 Task: Find a place to stay in Huadian, Jilin, China, from 8th to 15th August for 9 guests, with a price range of ₹10,000 to ₹14,000, 5 bedrooms, 8+ beds, 5 bathrooms, and amenities including Wifi, Free parking, TV, Gym, and Breakfast. Enable self check-in.
Action: Mouse moved to (600, 90)
Screenshot: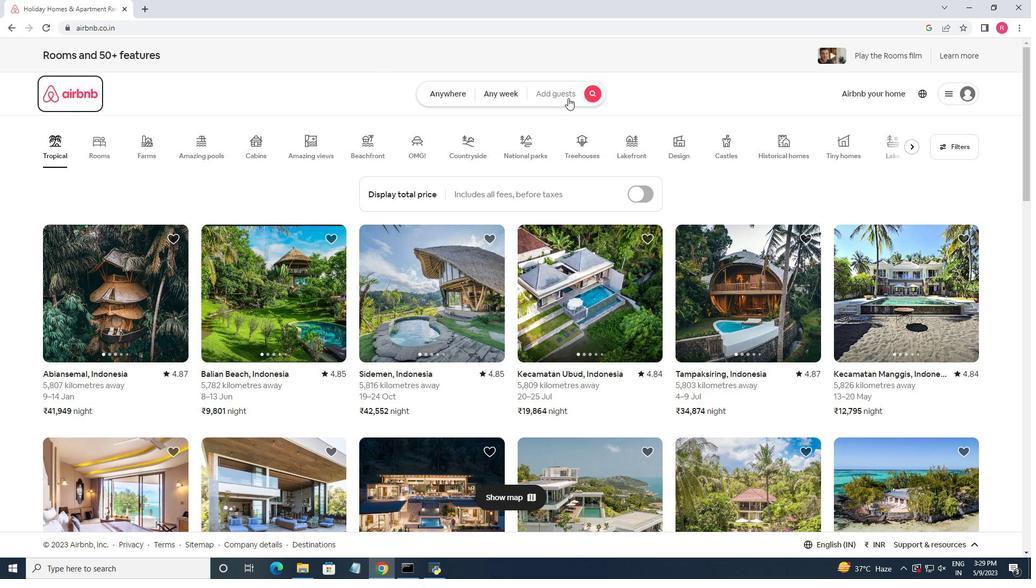 
Action: Mouse pressed left at (600, 90)
Screenshot: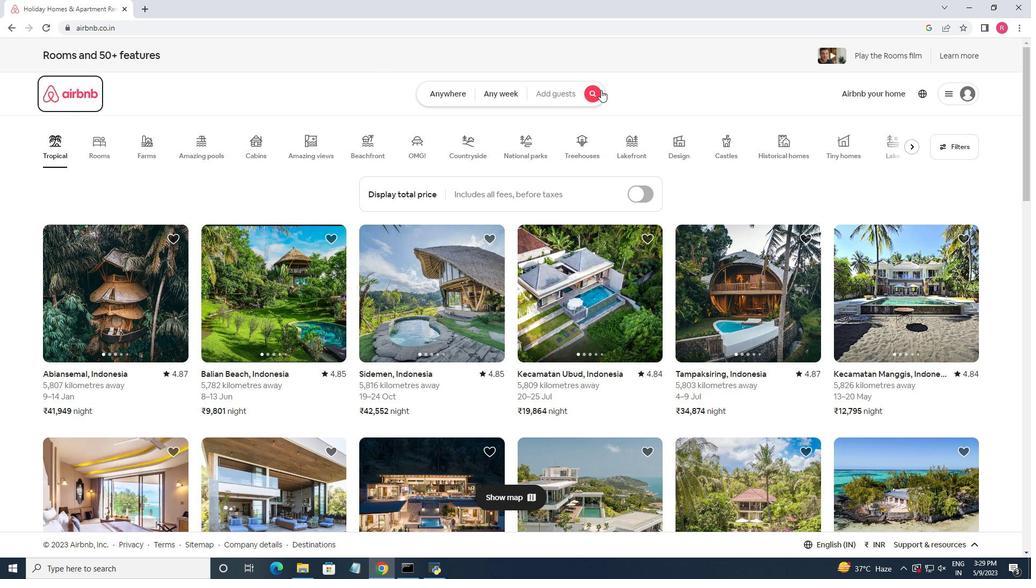 
Action: Mouse moved to (347, 134)
Screenshot: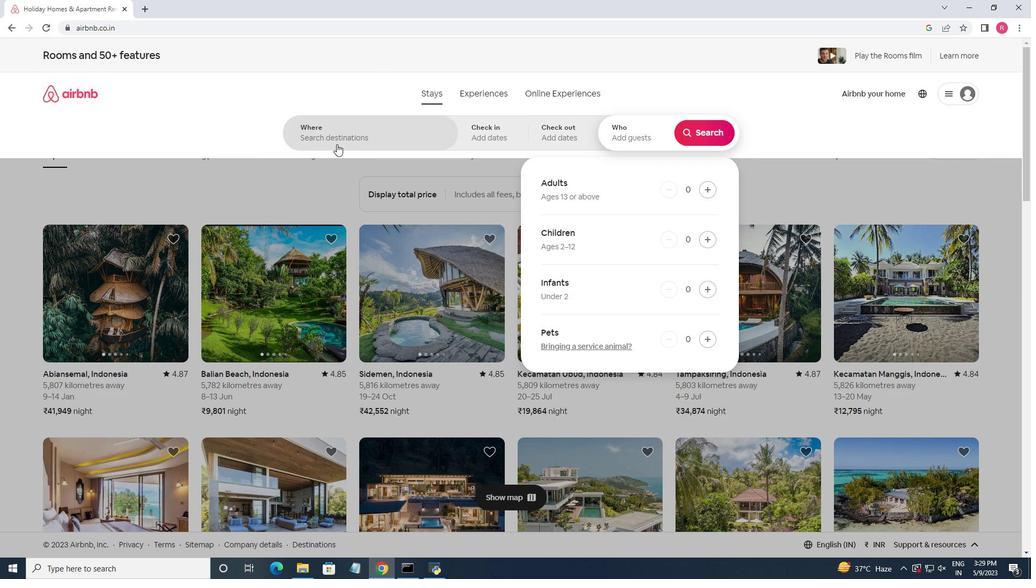 
Action: Mouse pressed left at (347, 134)
Screenshot: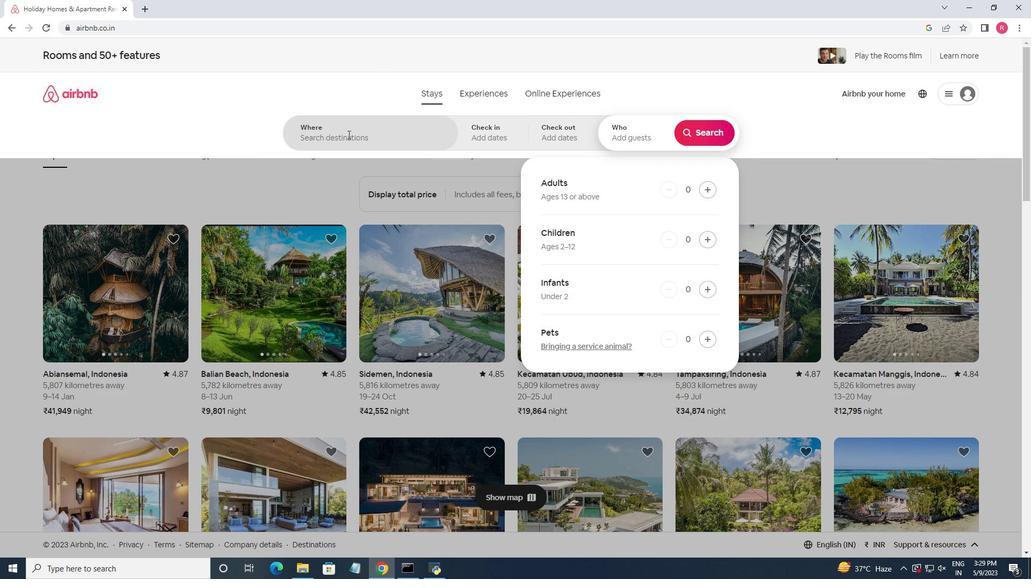 
Action: Key pressed <Key.shift>Huadian,<Key.space><Key.shift>China
Screenshot: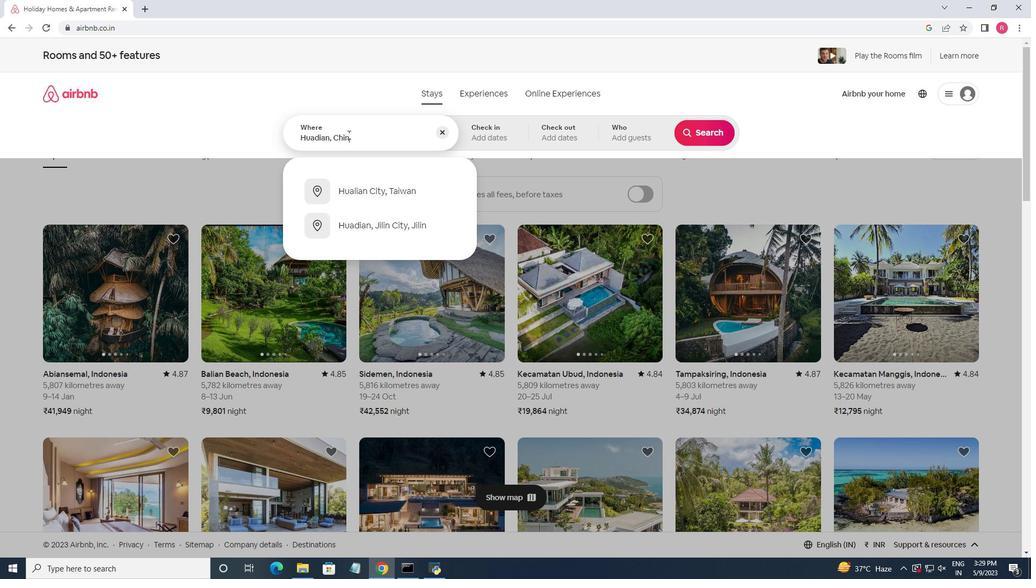 
Action: Mouse moved to (386, 192)
Screenshot: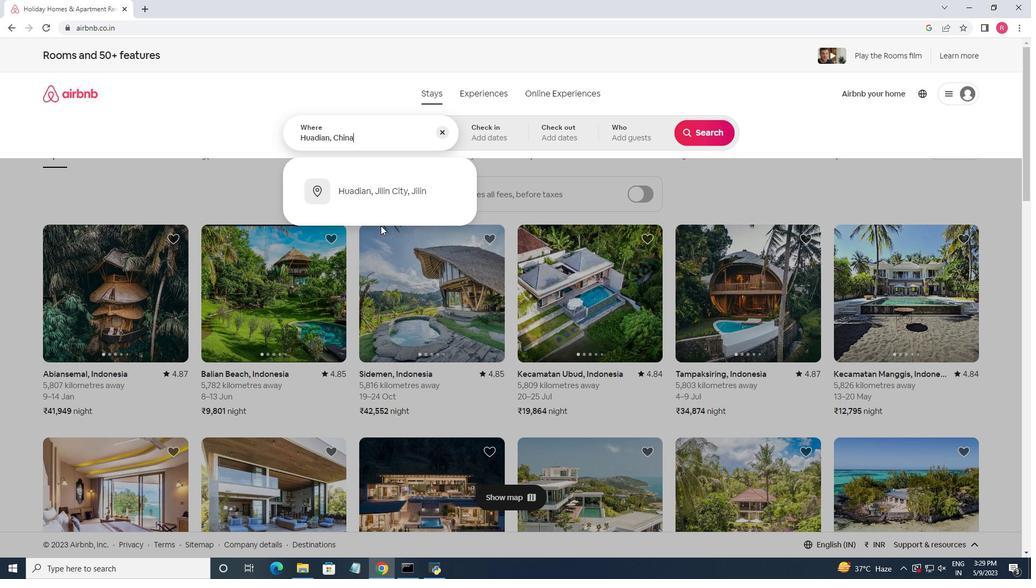 
Action: Key pressed <Key.enter>
Screenshot: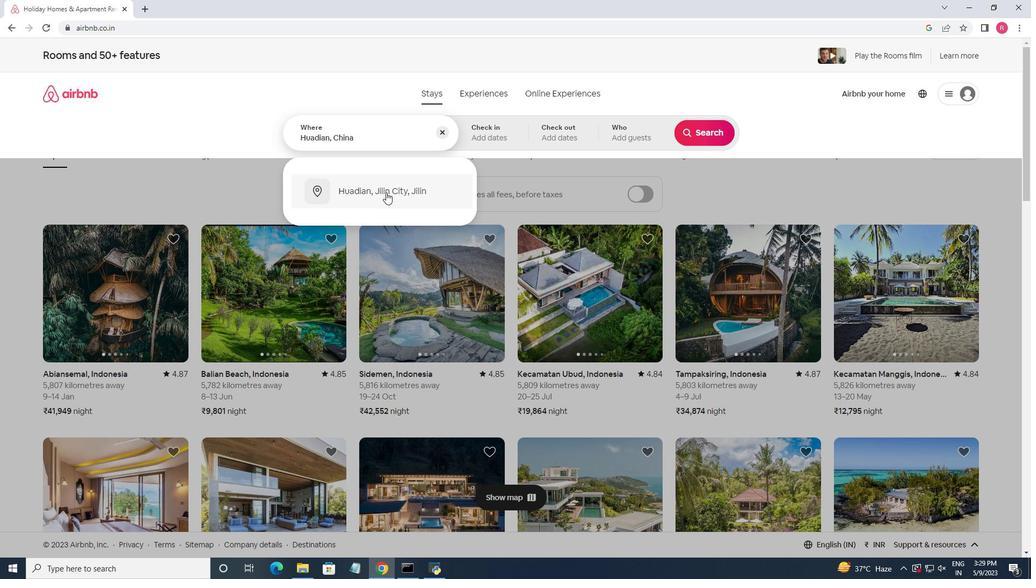 
Action: Mouse moved to (688, 219)
Screenshot: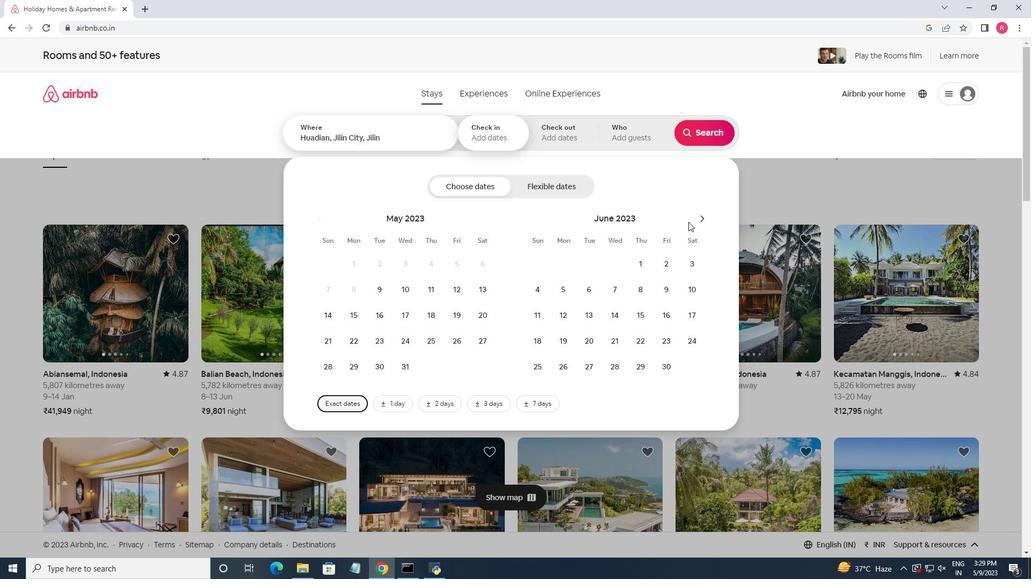 
Action: Mouse pressed left at (688, 219)
Screenshot: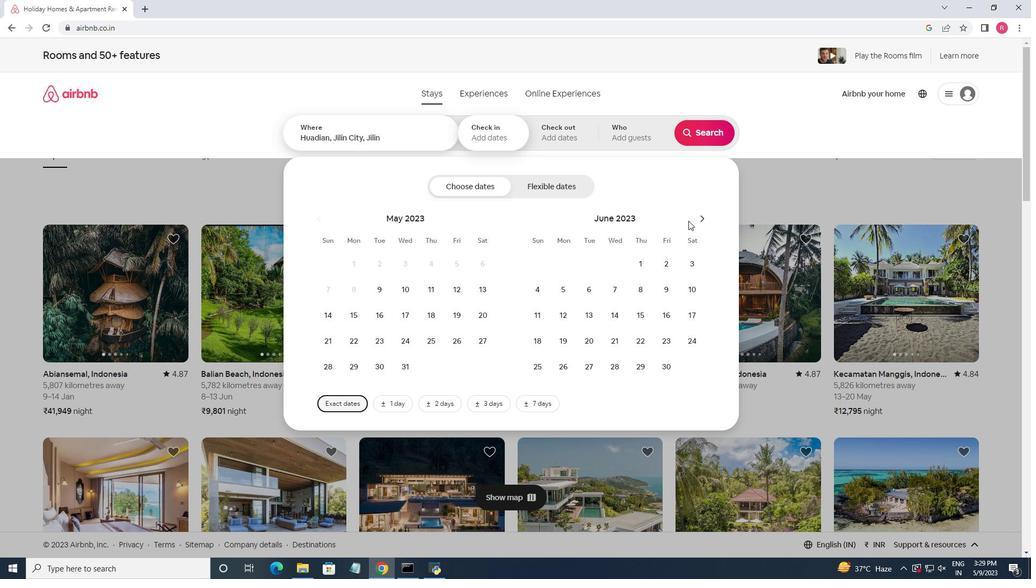 
Action: Mouse moved to (698, 218)
Screenshot: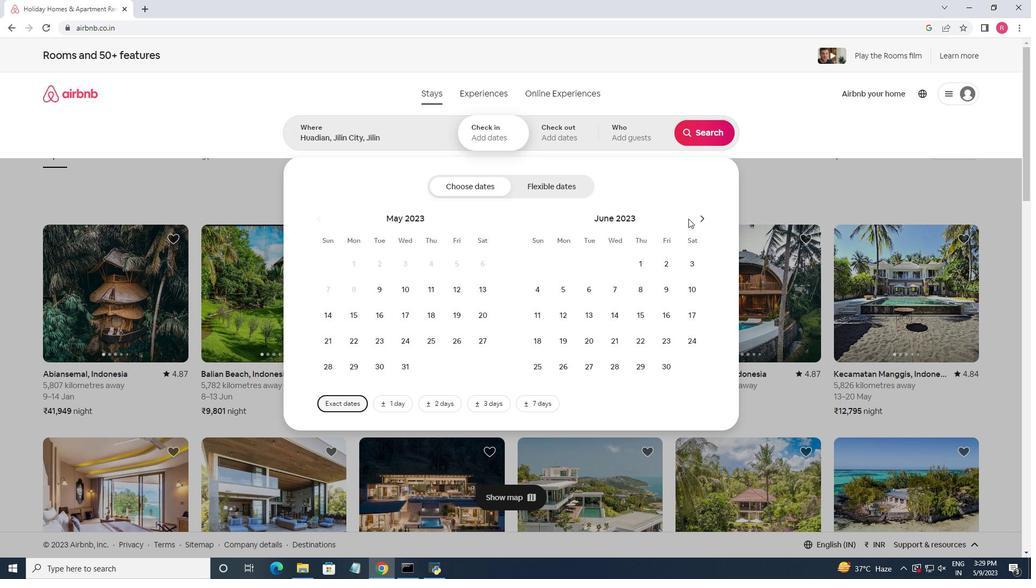 
Action: Mouse pressed left at (698, 218)
Screenshot: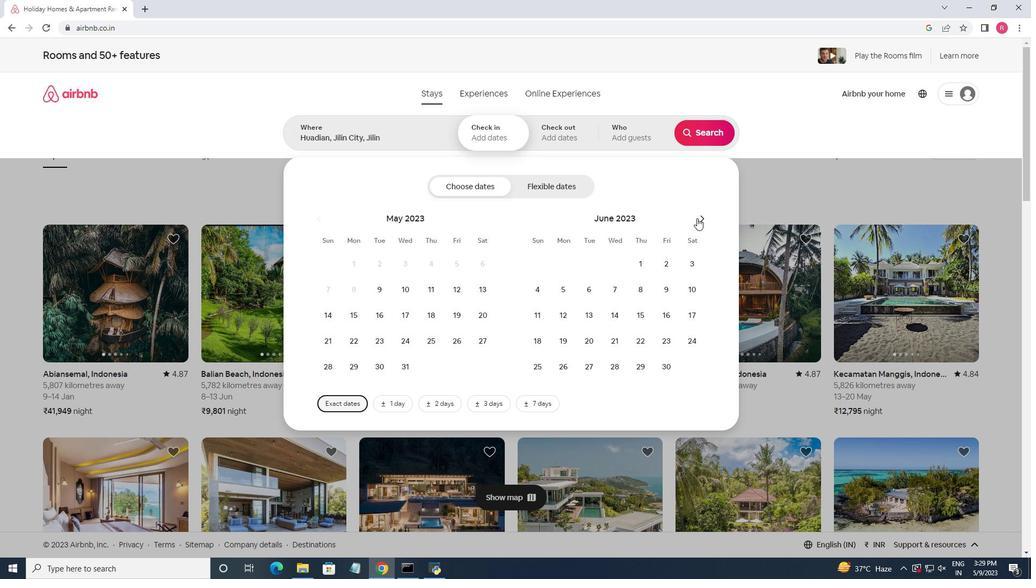 
Action: Mouse pressed left at (698, 218)
Screenshot: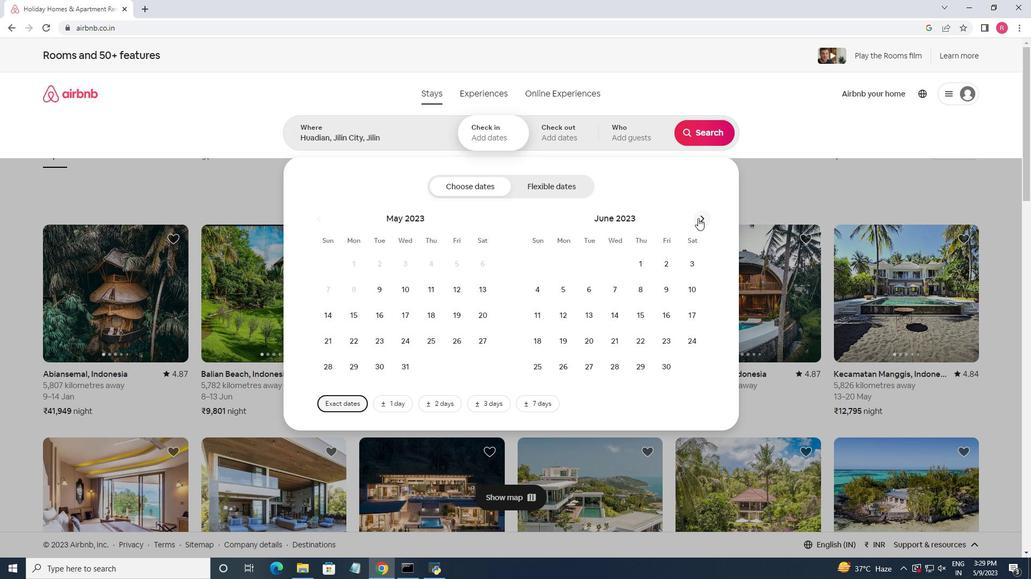 
Action: Mouse pressed left at (698, 218)
Screenshot: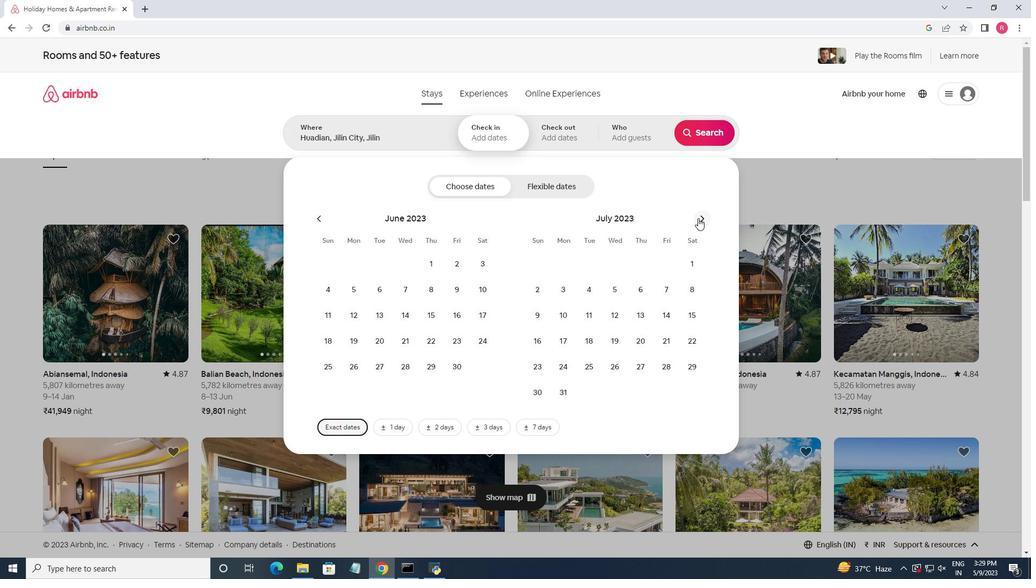 
Action: Mouse moved to (595, 292)
Screenshot: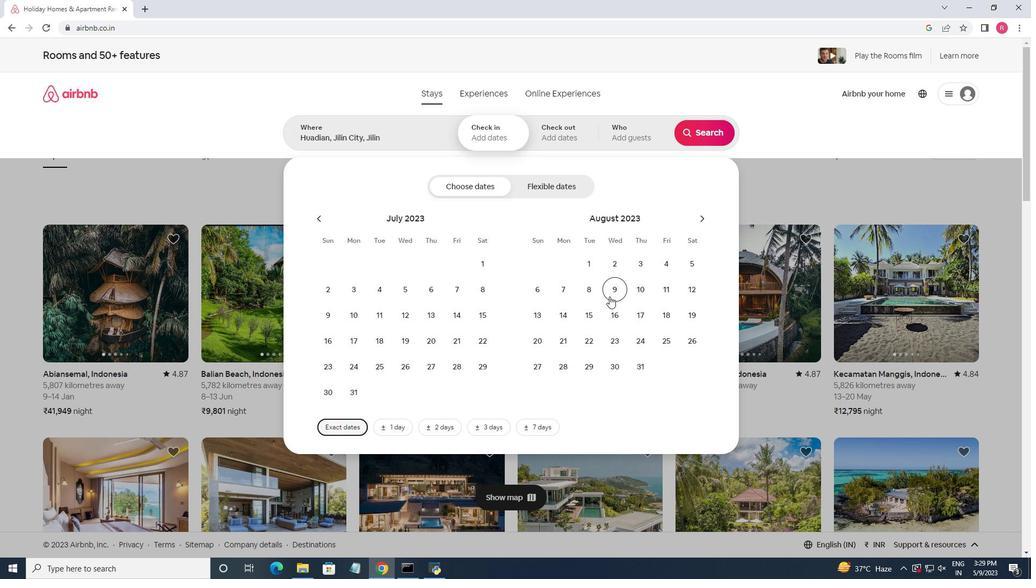 
Action: Mouse pressed left at (595, 292)
Screenshot: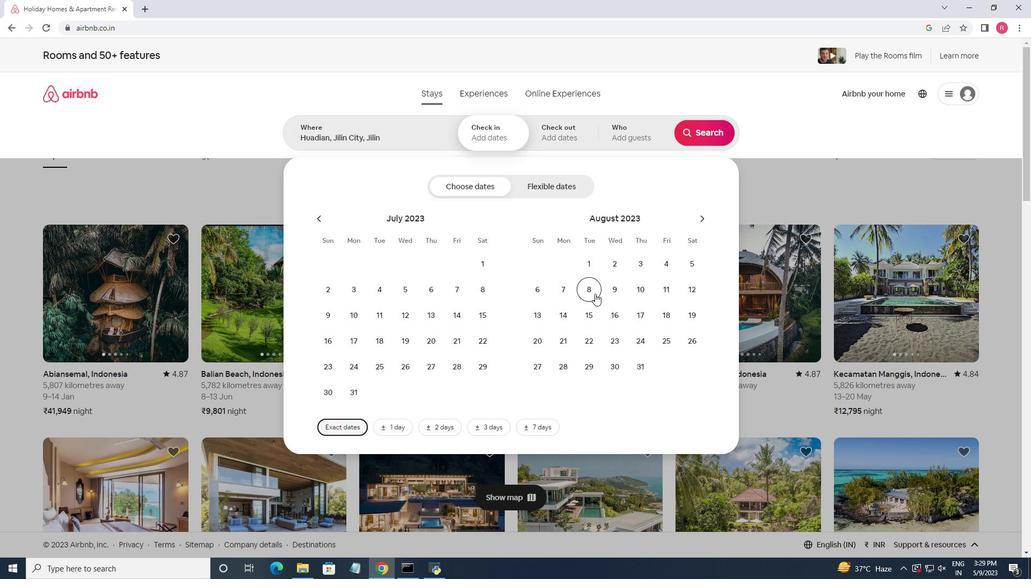 
Action: Mouse moved to (586, 311)
Screenshot: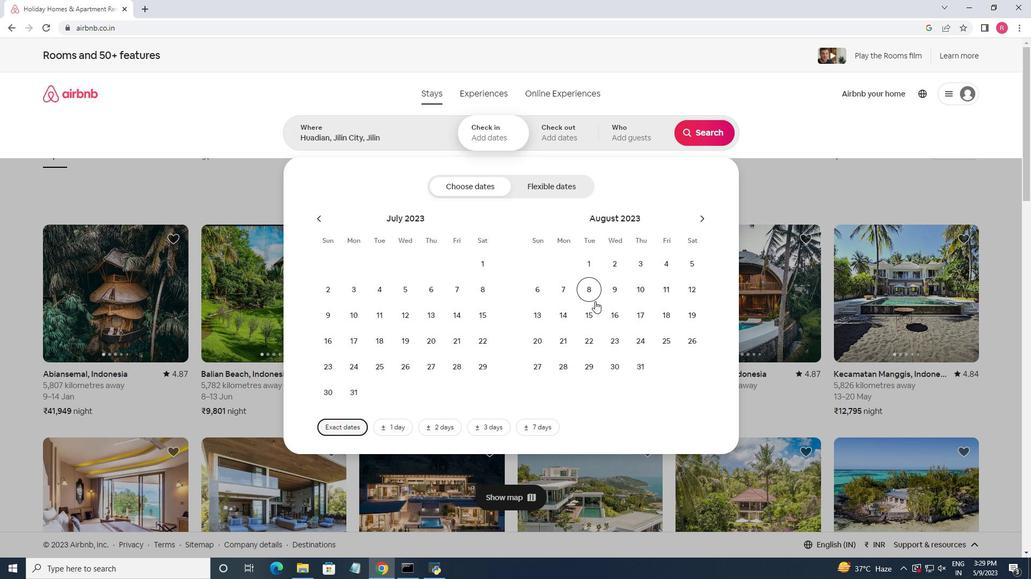 
Action: Mouse pressed left at (586, 311)
Screenshot: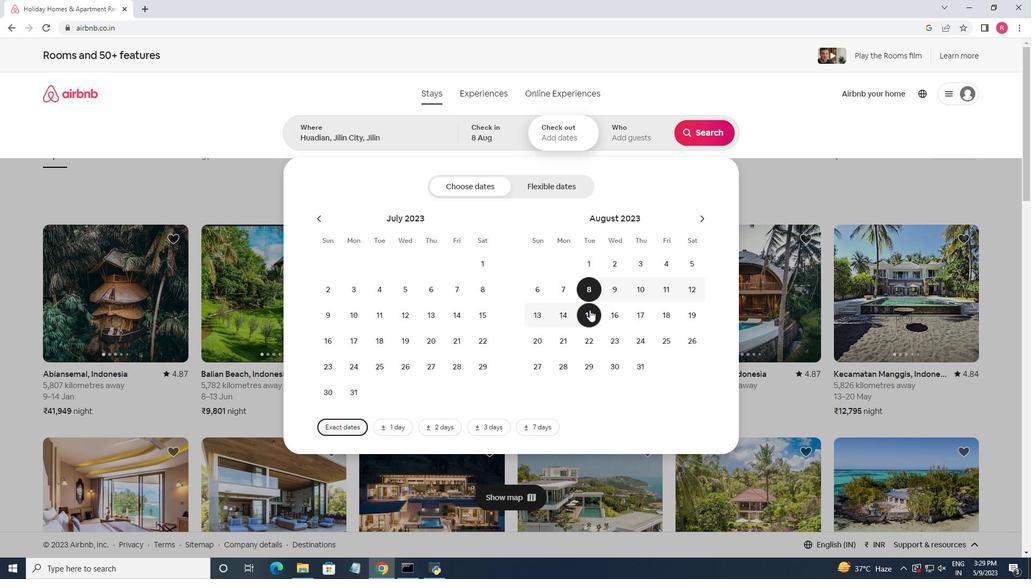 
Action: Mouse moved to (653, 139)
Screenshot: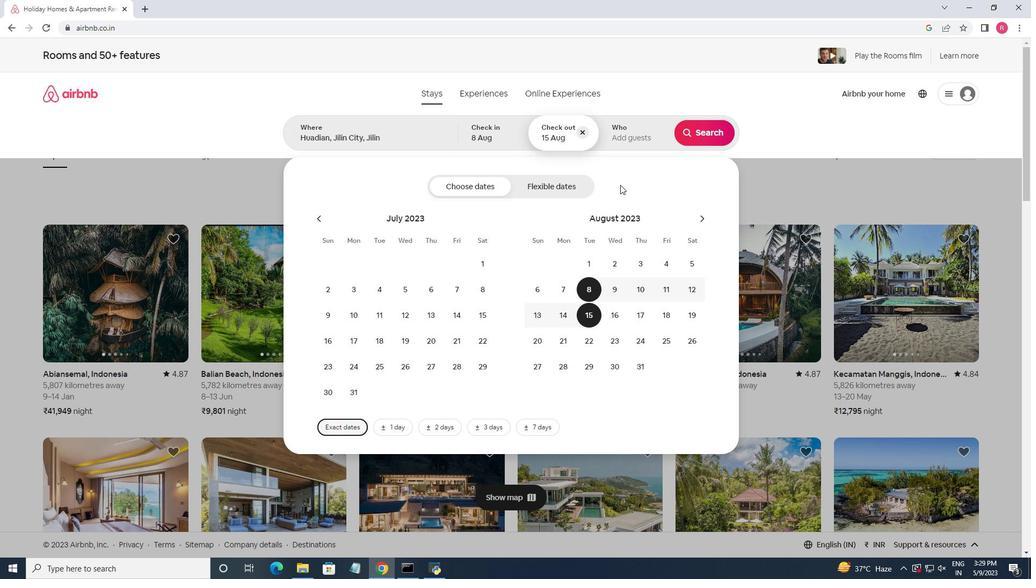 
Action: Mouse pressed left at (653, 139)
Screenshot: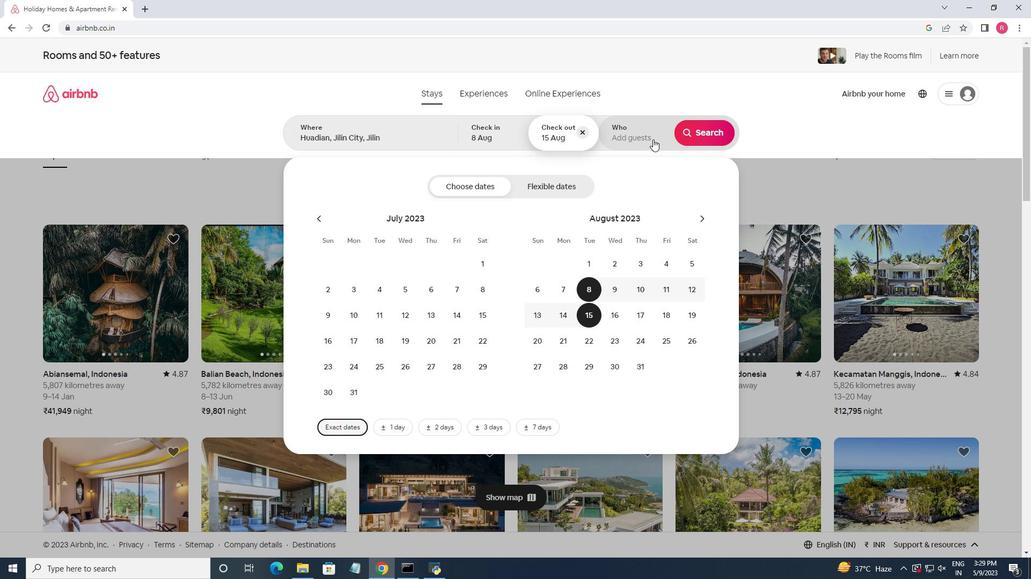 
Action: Mouse moved to (708, 187)
Screenshot: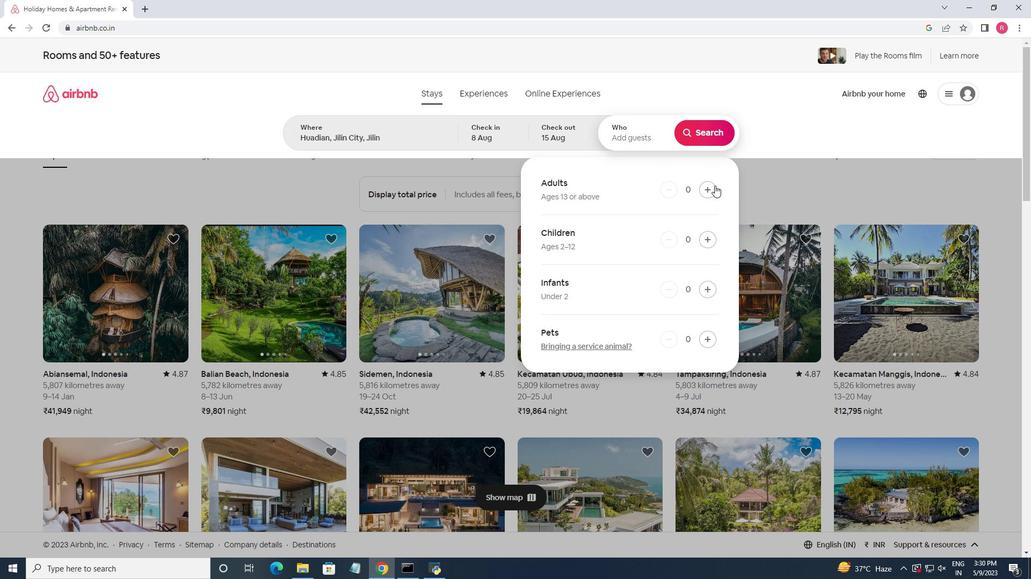 
Action: Mouse pressed left at (708, 187)
Screenshot: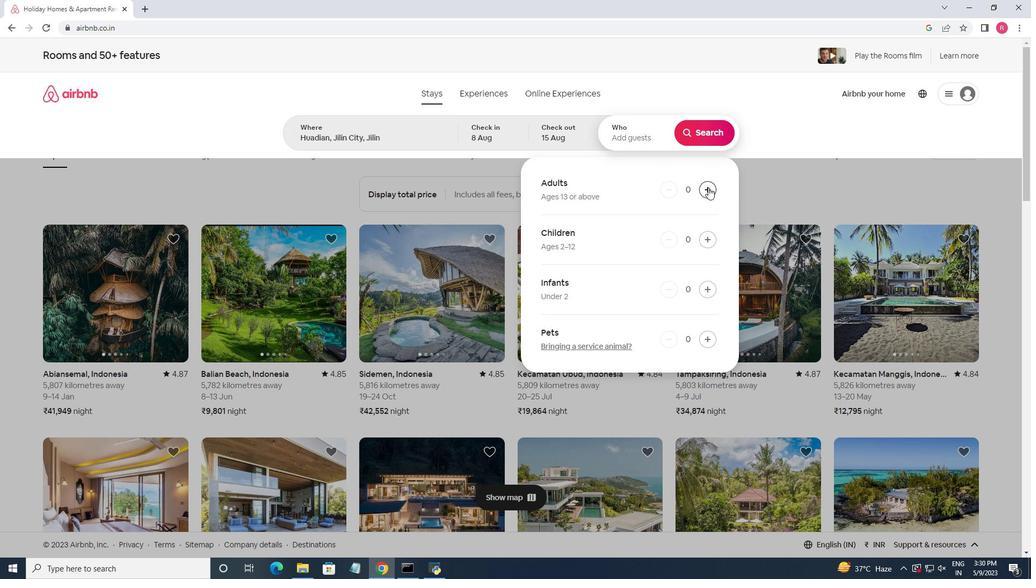 
Action: Mouse pressed left at (708, 187)
Screenshot: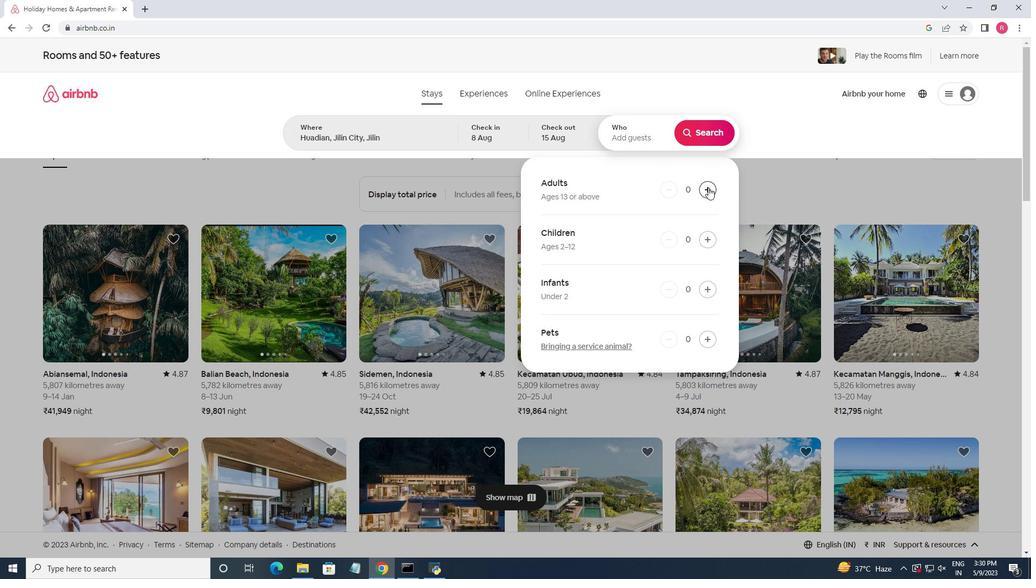 
Action: Mouse pressed left at (708, 187)
Screenshot: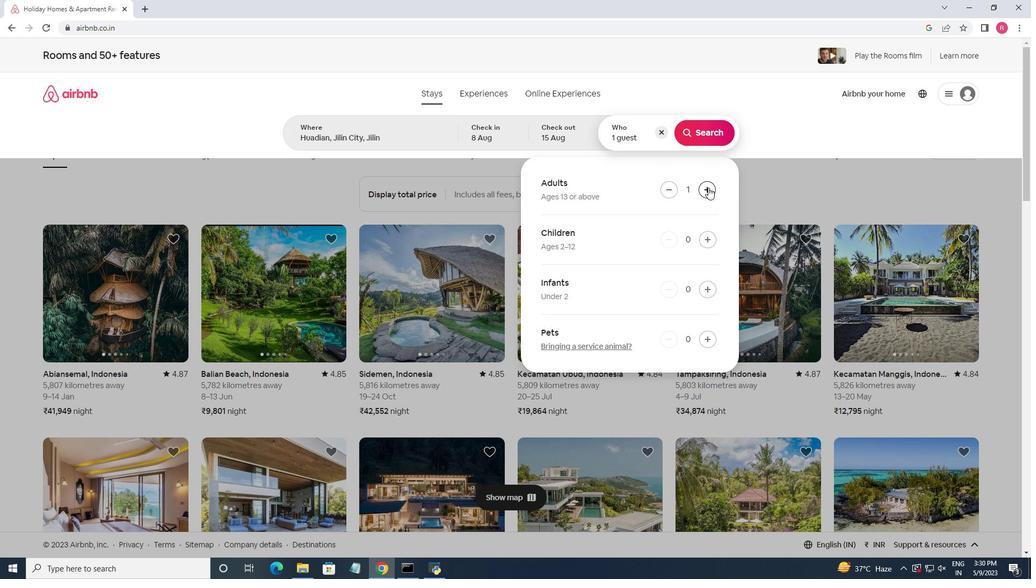 
Action: Mouse pressed left at (708, 187)
Screenshot: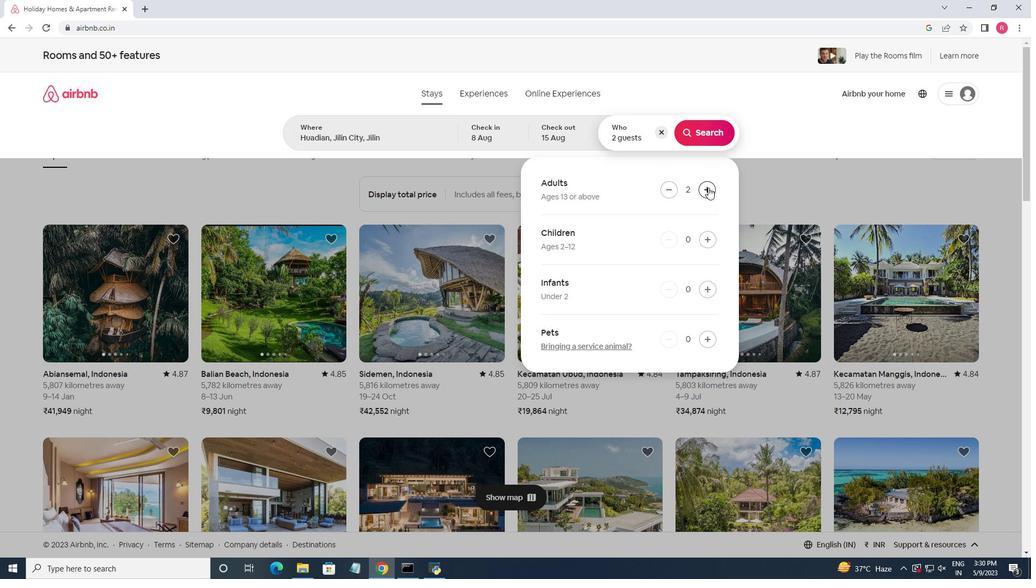 
Action: Mouse pressed left at (708, 187)
Screenshot: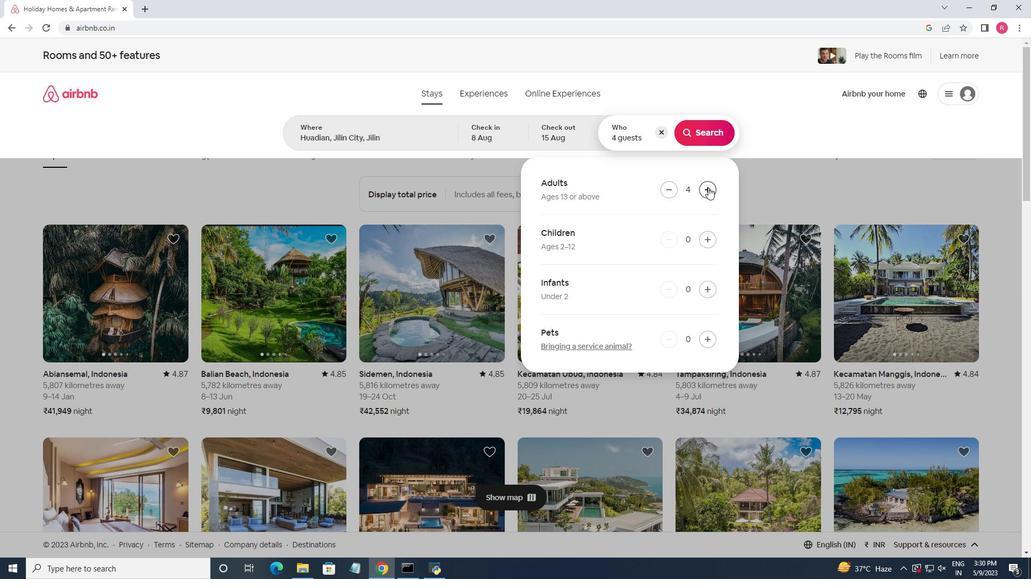 
Action: Mouse pressed left at (708, 187)
Screenshot: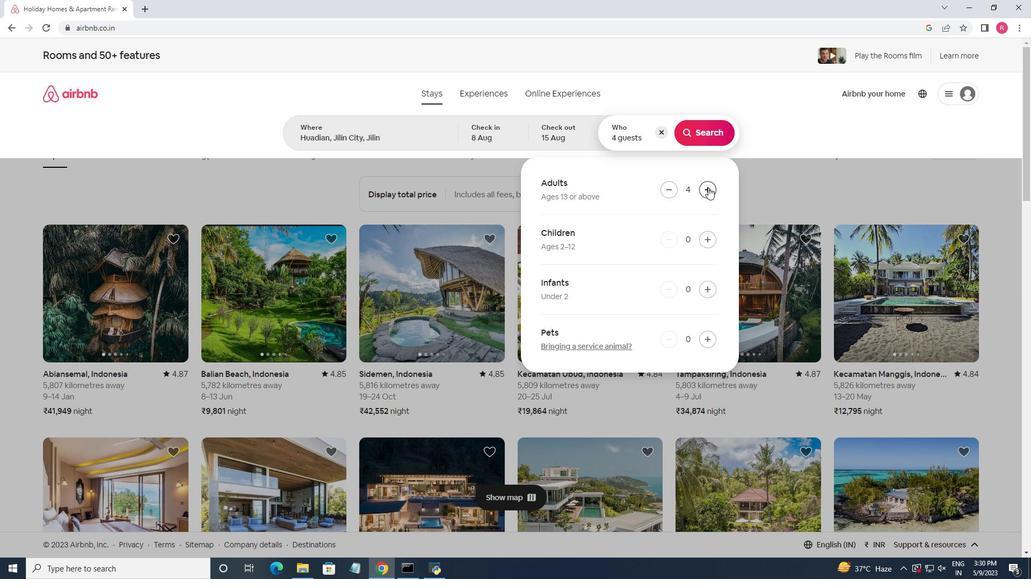 
Action: Mouse pressed left at (708, 187)
Screenshot: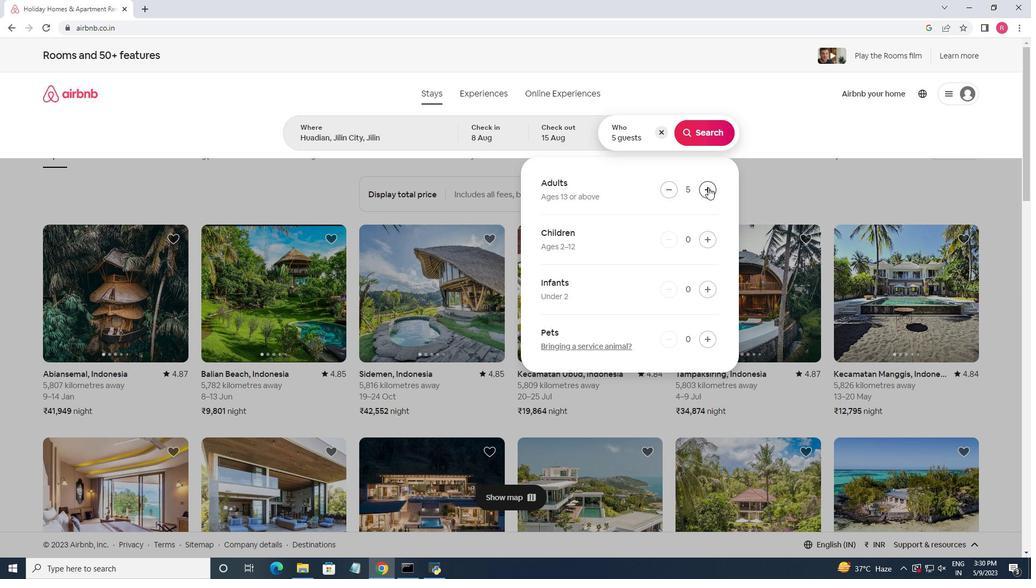
Action: Mouse pressed left at (708, 187)
Screenshot: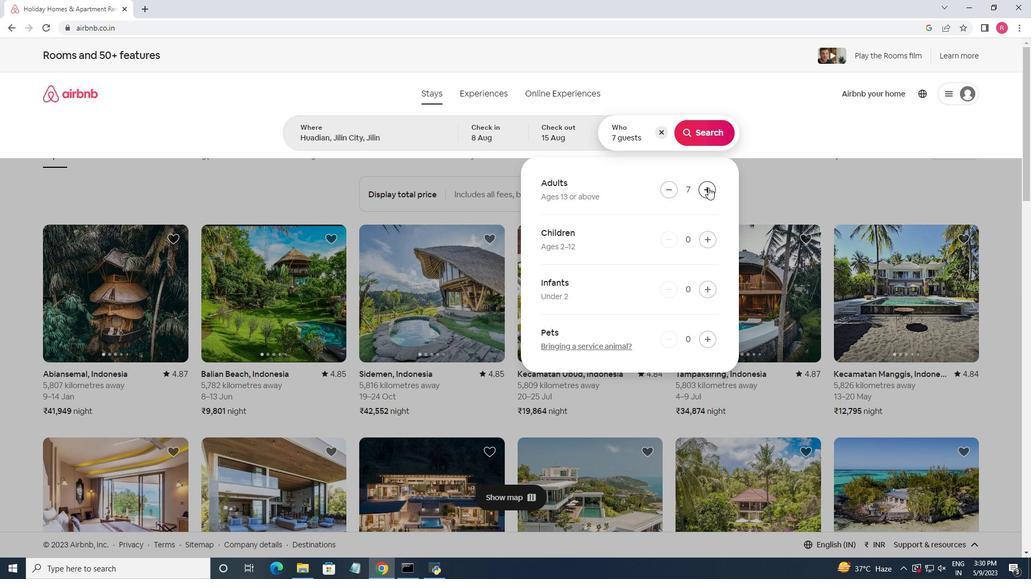 
Action: Mouse pressed left at (708, 187)
Screenshot: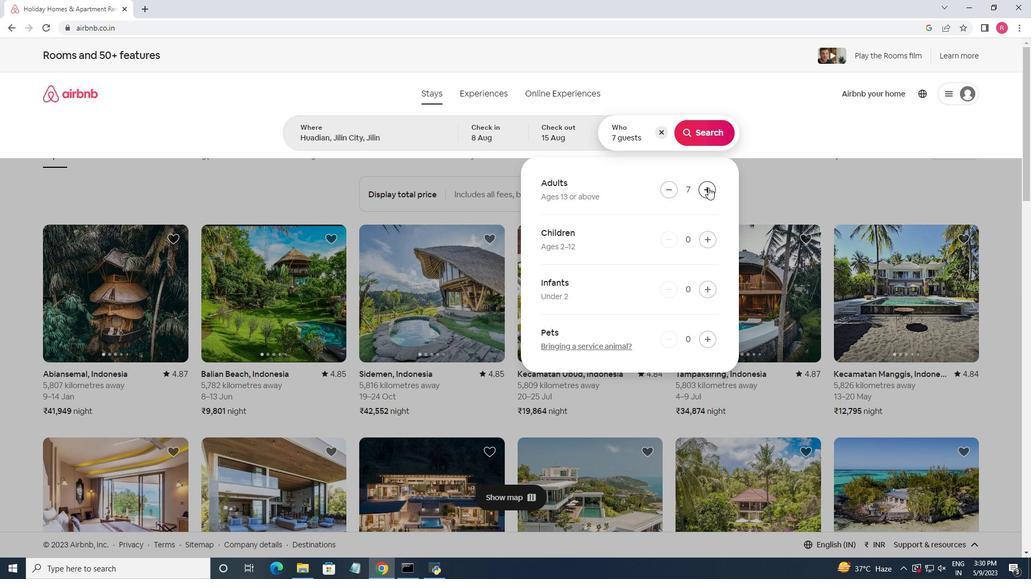 
Action: Mouse moved to (701, 136)
Screenshot: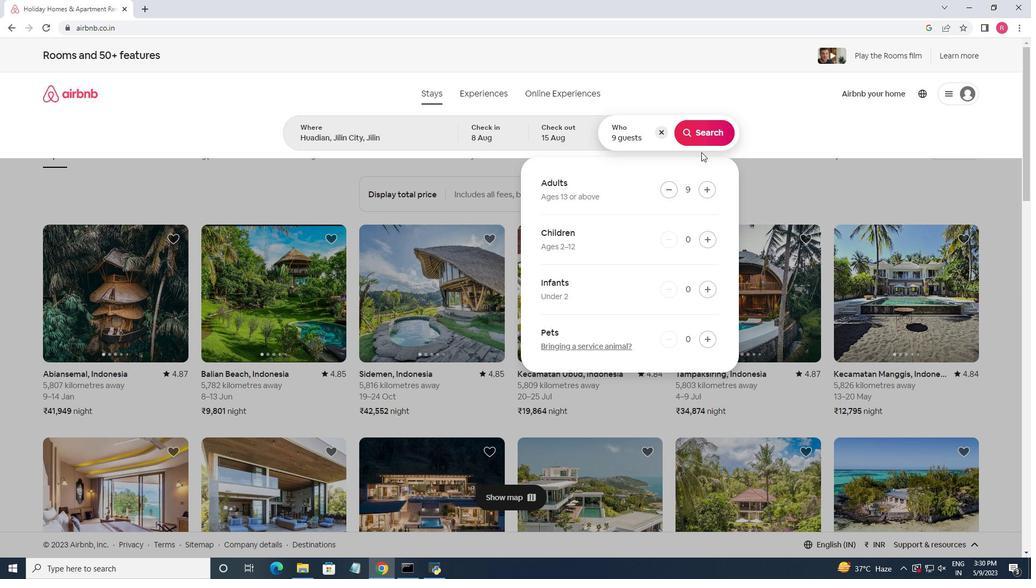 
Action: Mouse pressed left at (701, 136)
Screenshot: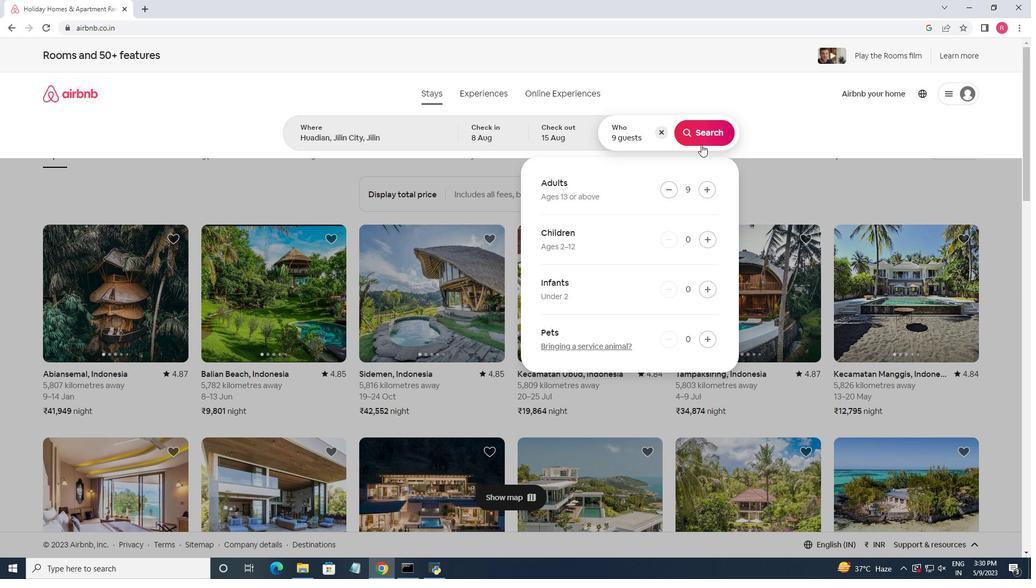 
Action: Mouse moved to (971, 102)
Screenshot: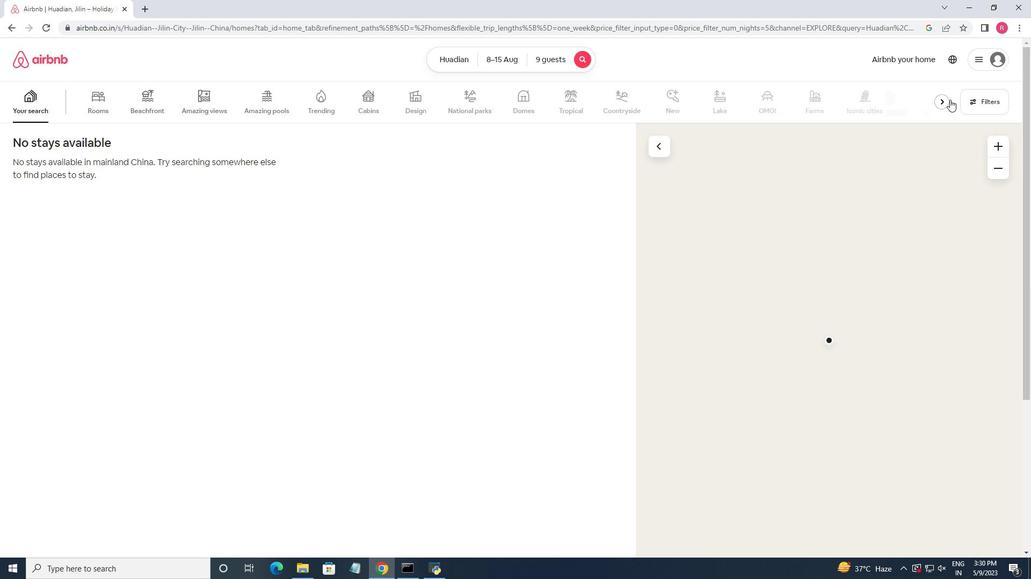 
Action: Mouse pressed left at (971, 102)
Screenshot: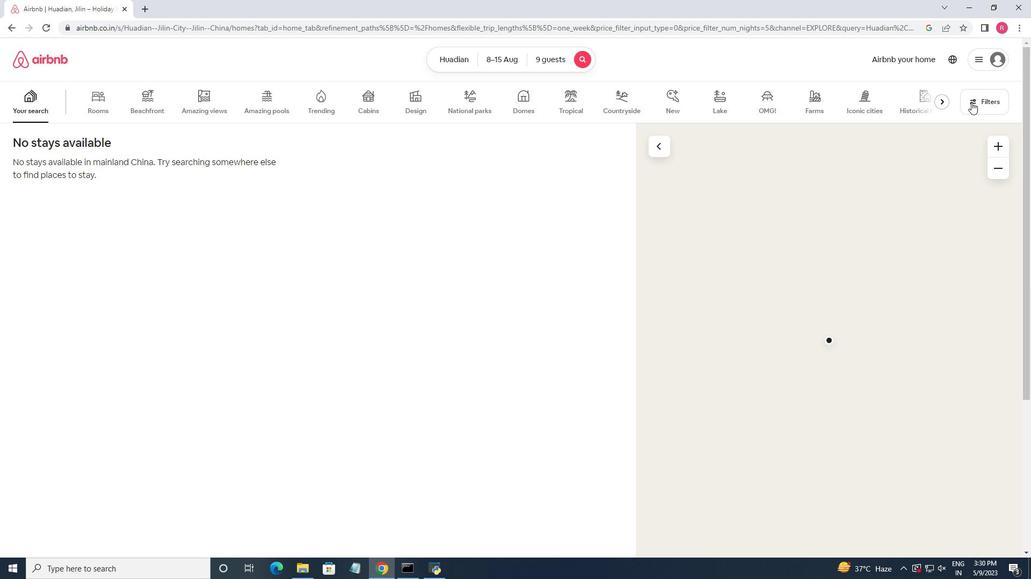 
Action: Mouse moved to (443, 351)
Screenshot: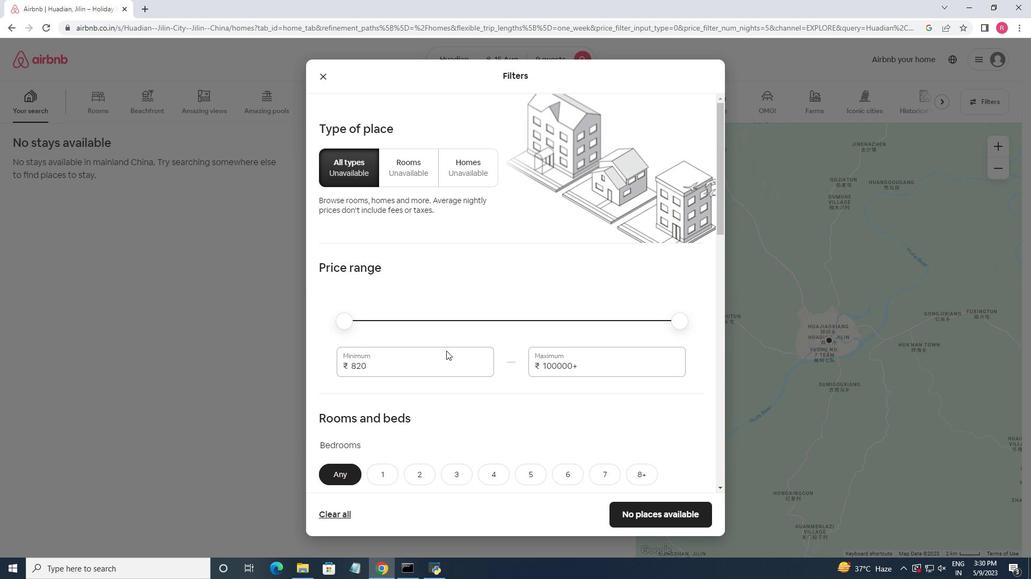 
Action: Mouse pressed left at (443, 351)
Screenshot: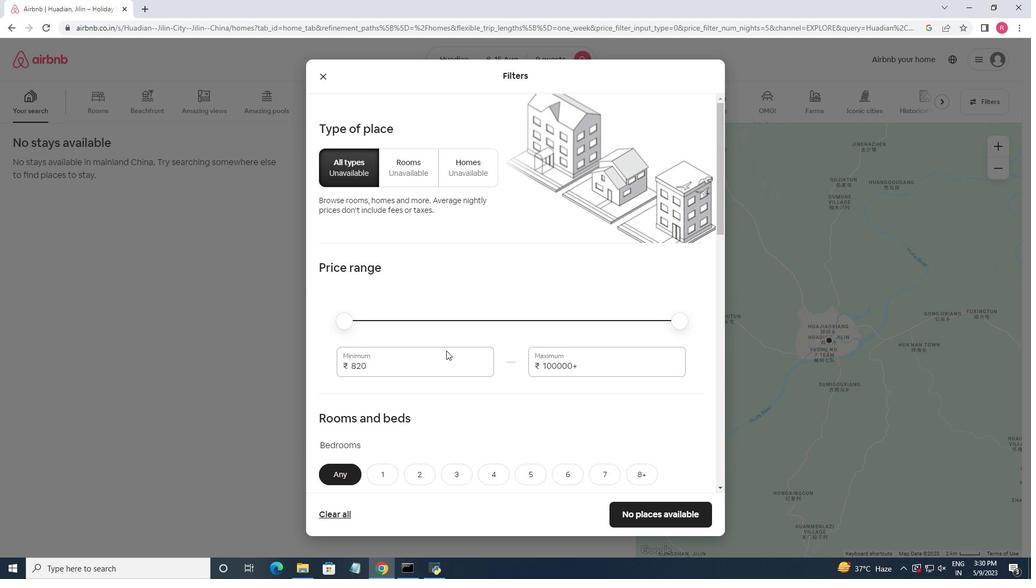 
Action: Mouse moved to (367, 363)
Screenshot: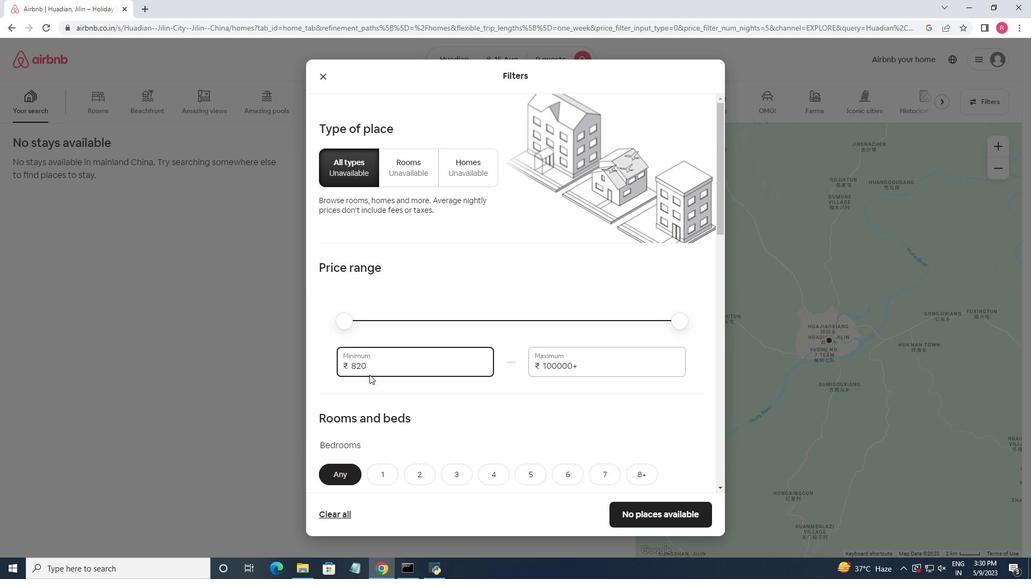 
Action: Mouse pressed left at (367, 363)
Screenshot: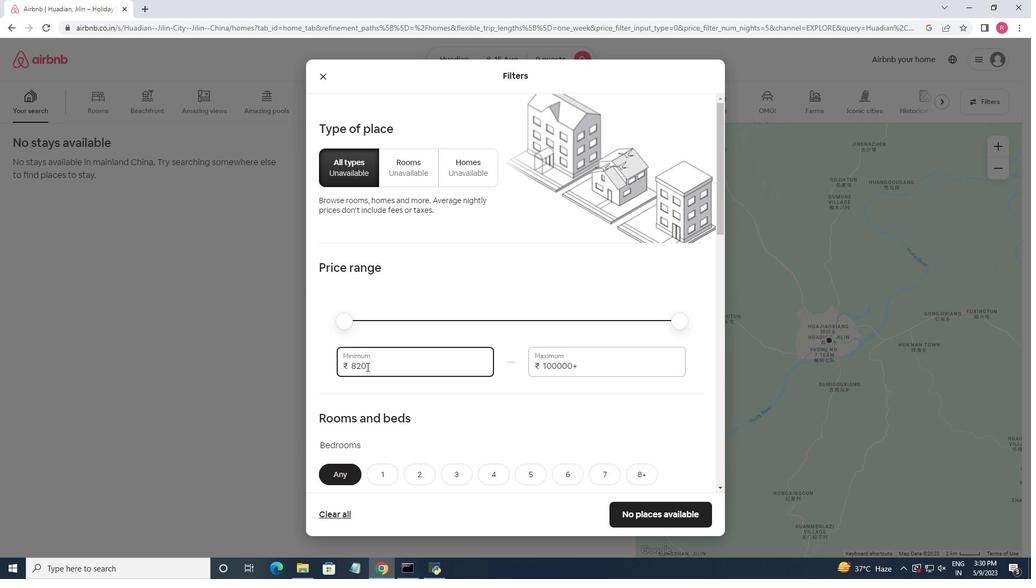 
Action: Mouse pressed left at (367, 363)
Screenshot: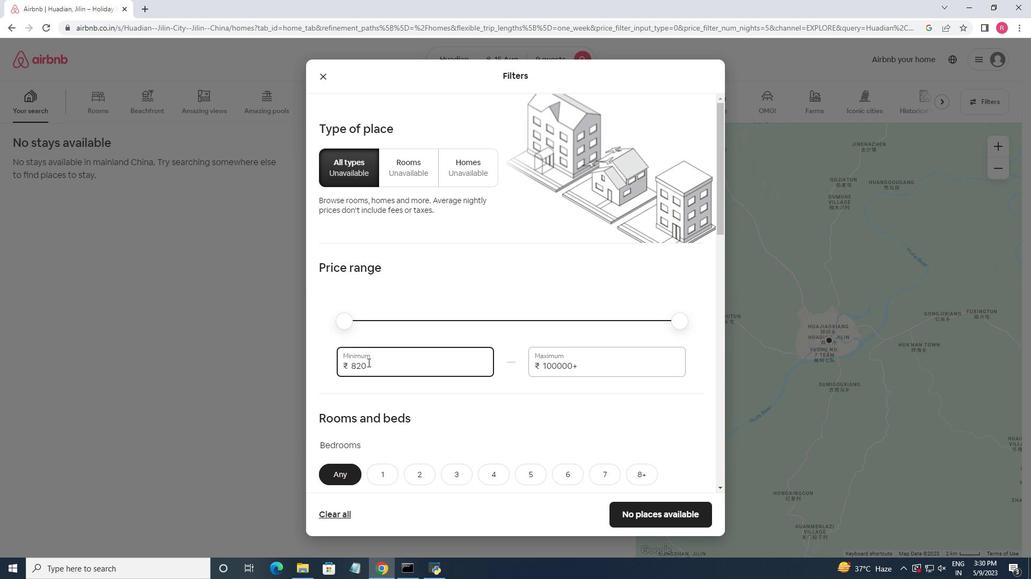 
Action: Mouse moved to (368, 363)
Screenshot: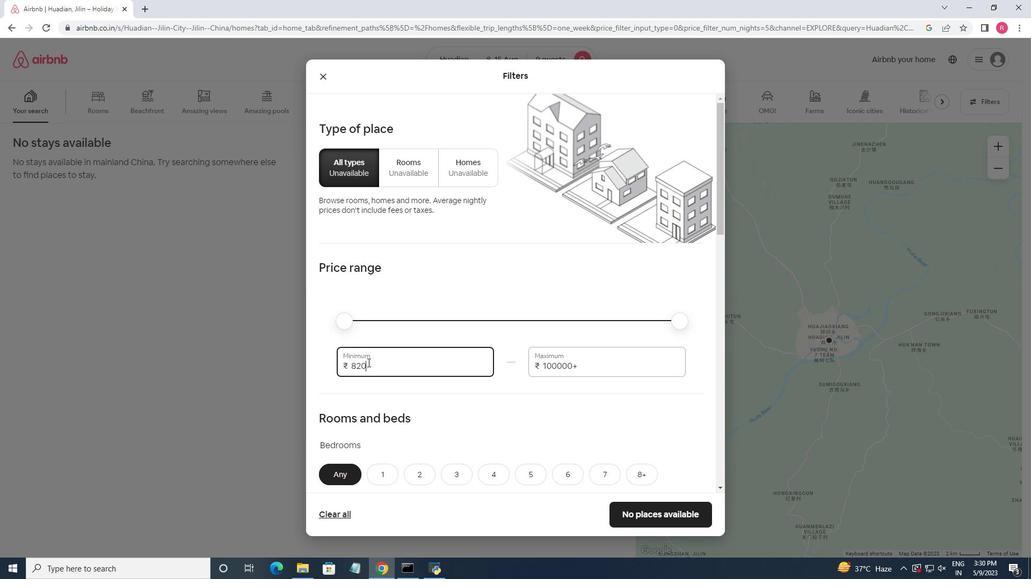 
Action: Key pressed 10000<Key.tab>14000
Screenshot: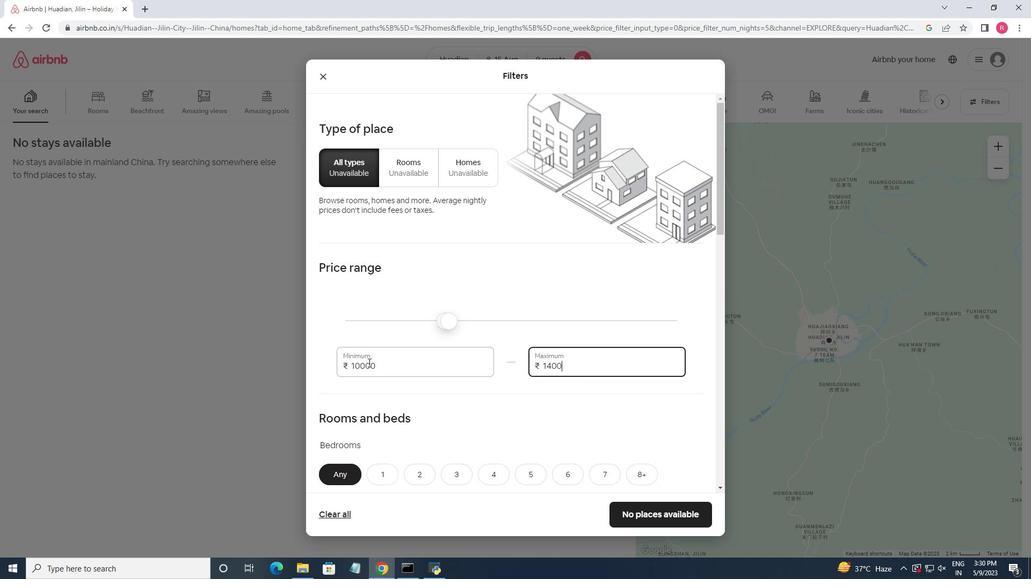 
Action: Mouse moved to (418, 366)
Screenshot: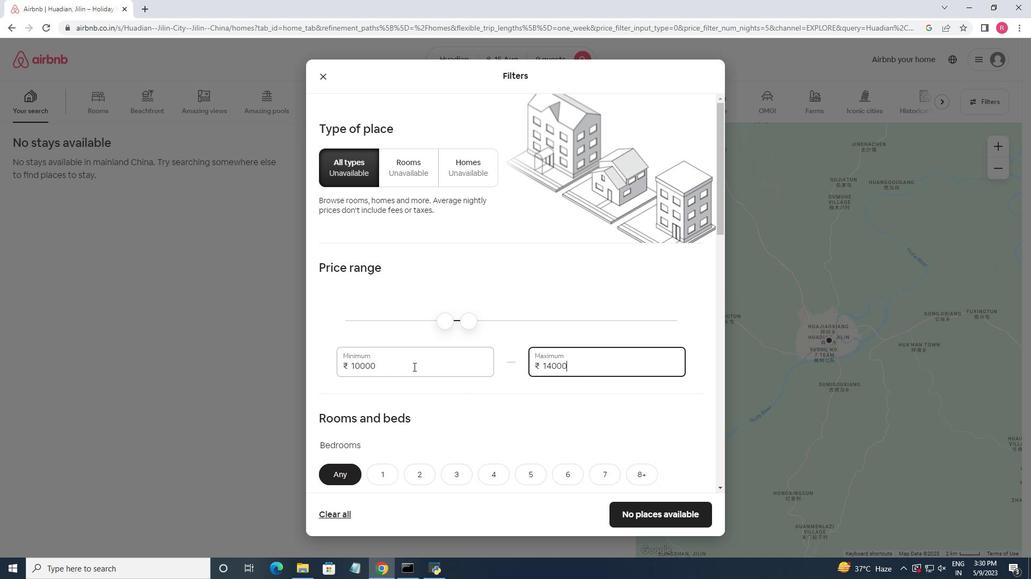 
Action: Mouse scrolled (418, 366) with delta (0, 0)
Screenshot: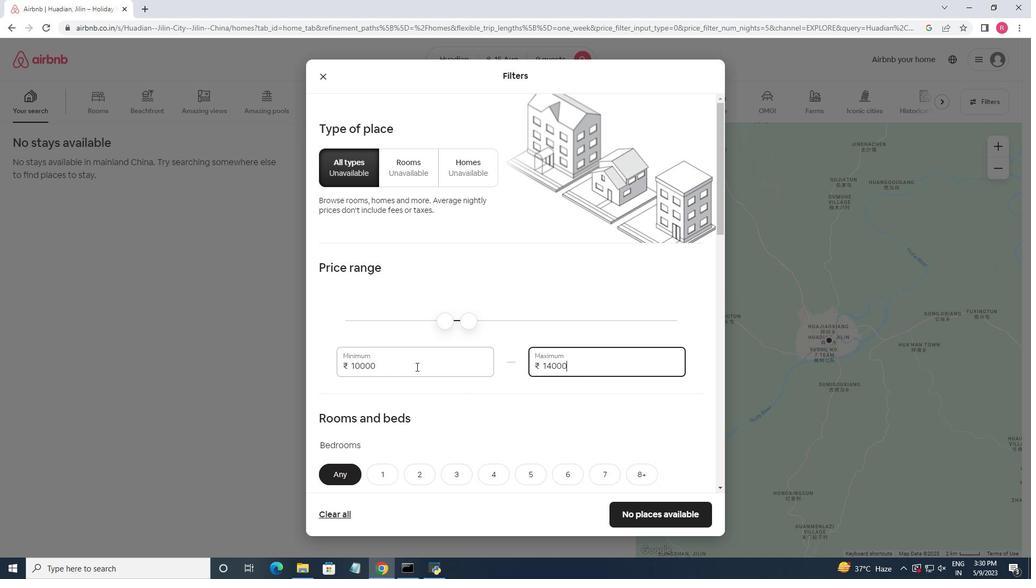 
Action: Mouse scrolled (418, 366) with delta (0, 0)
Screenshot: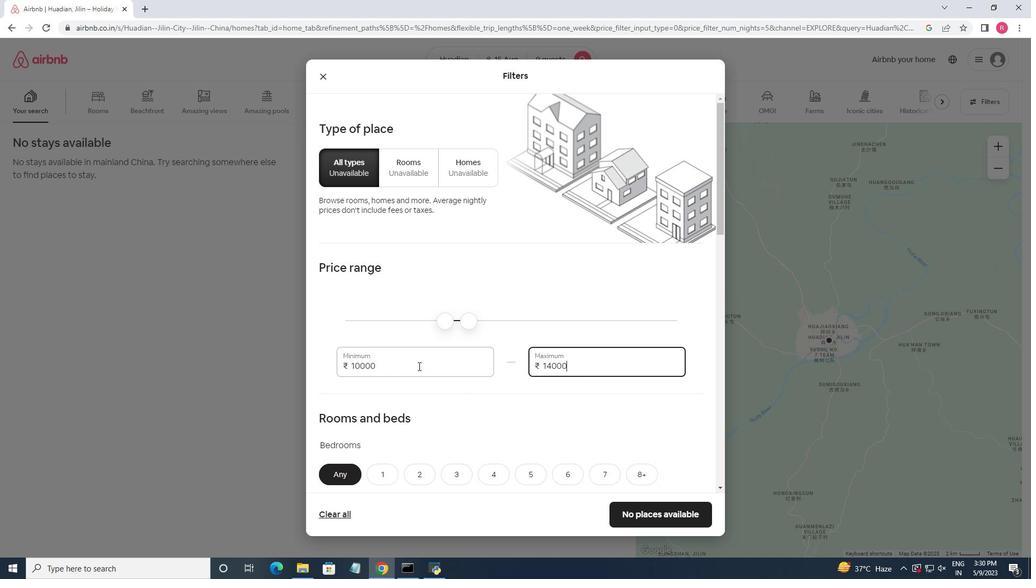 
Action: Mouse moved to (536, 373)
Screenshot: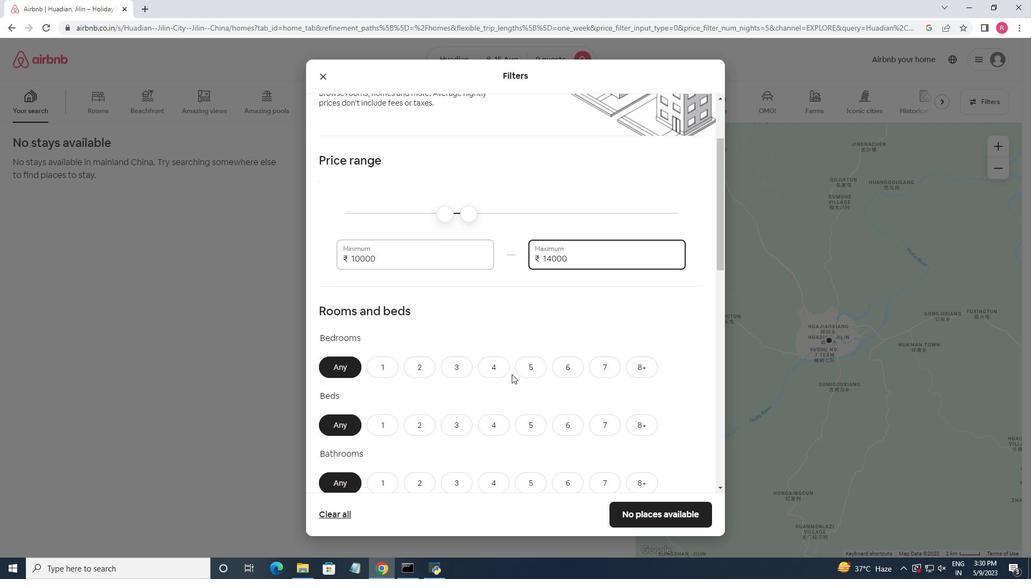 
Action: Mouse pressed left at (536, 373)
Screenshot: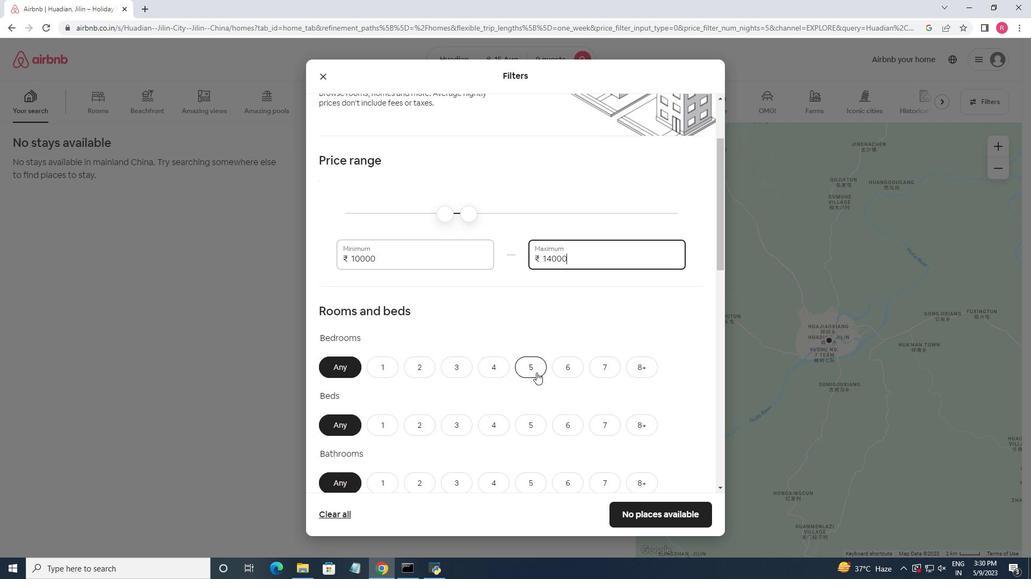 
Action: Mouse moved to (525, 332)
Screenshot: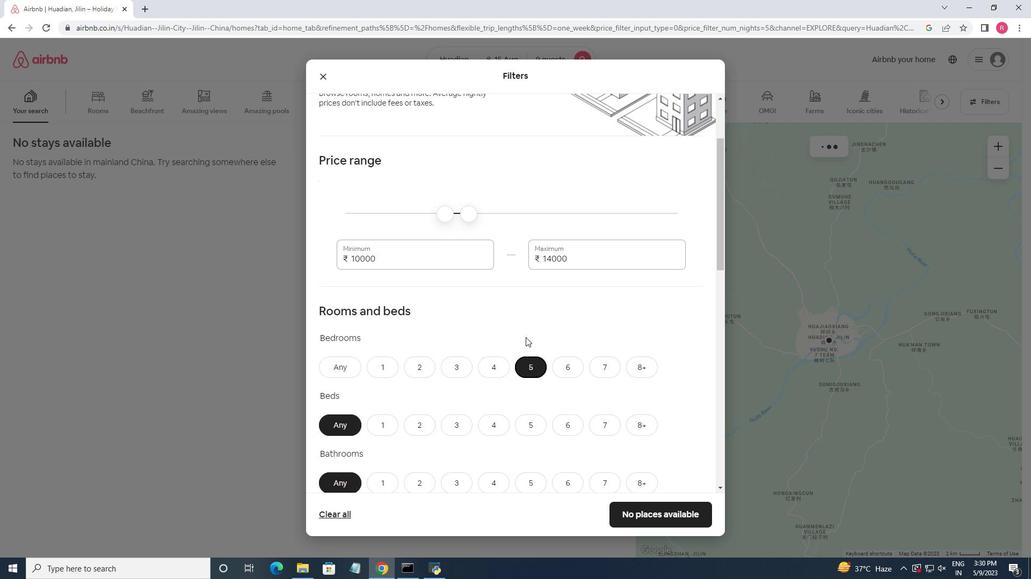 
Action: Mouse scrolled (525, 332) with delta (0, 0)
Screenshot: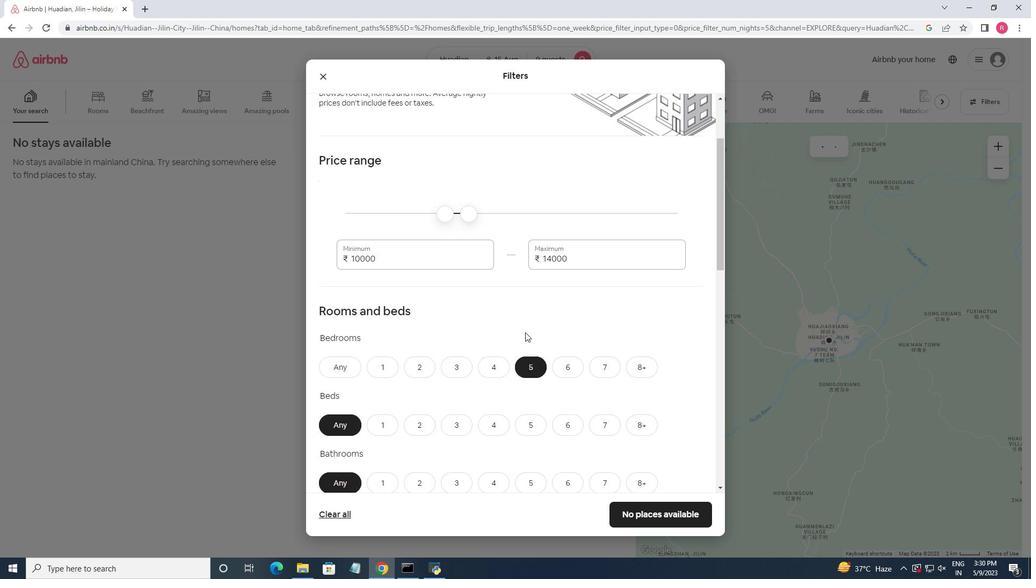 
Action: Mouse moved to (639, 371)
Screenshot: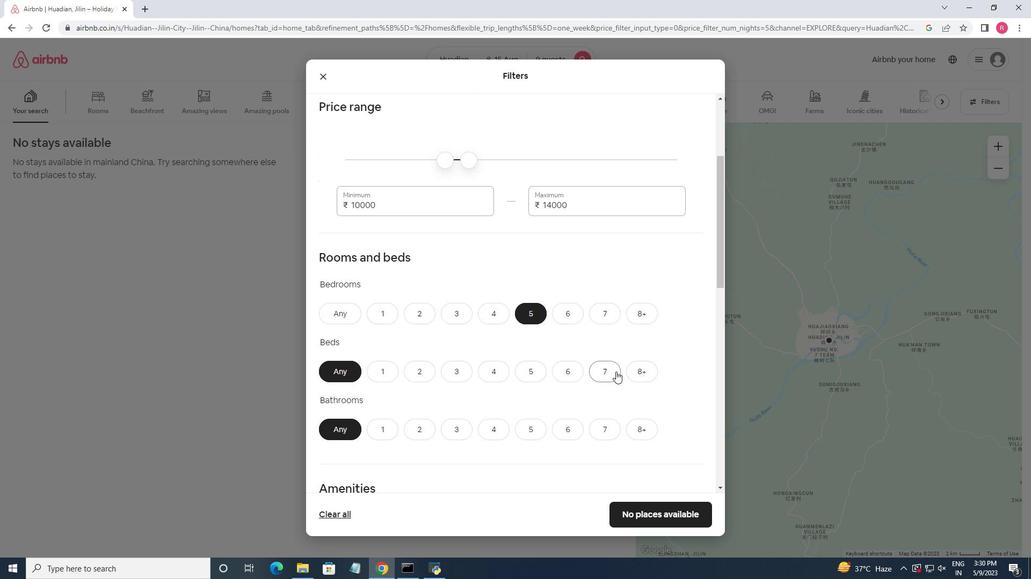
Action: Mouse pressed left at (639, 371)
Screenshot: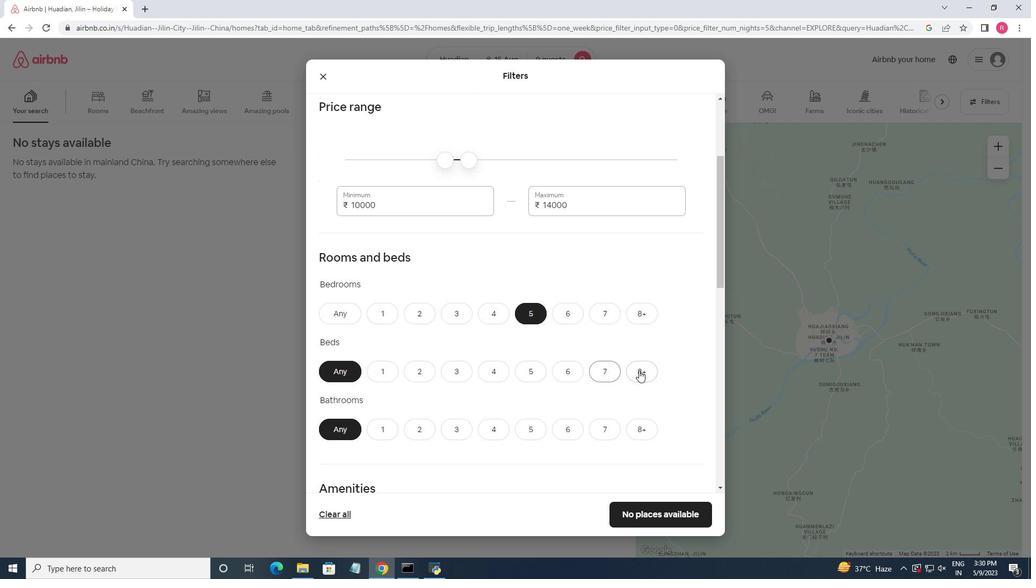 
Action: Mouse moved to (534, 430)
Screenshot: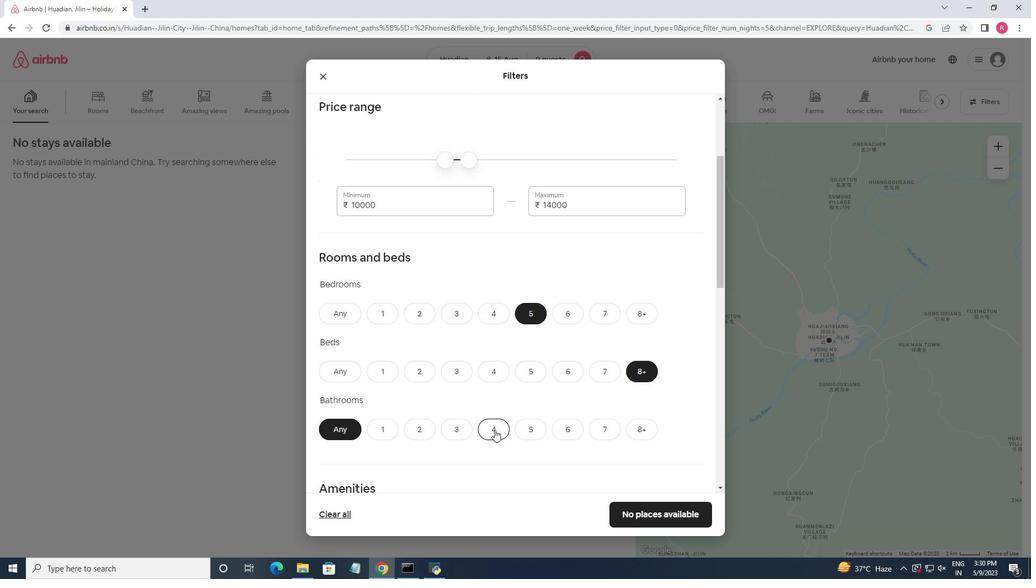 
Action: Mouse pressed left at (534, 430)
Screenshot: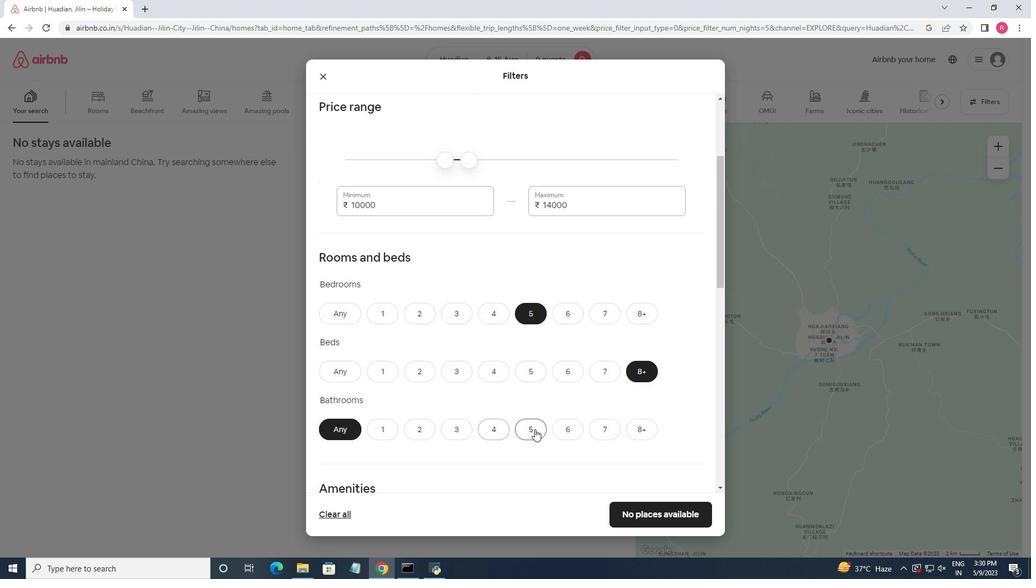 
Action: Mouse moved to (545, 332)
Screenshot: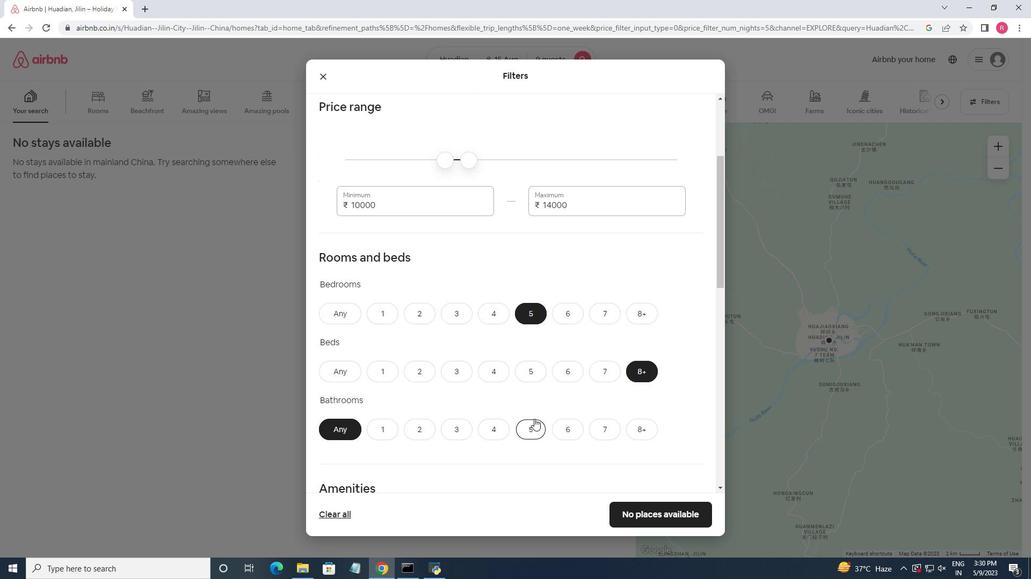 
Action: Mouse scrolled (545, 332) with delta (0, 0)
Screenshot: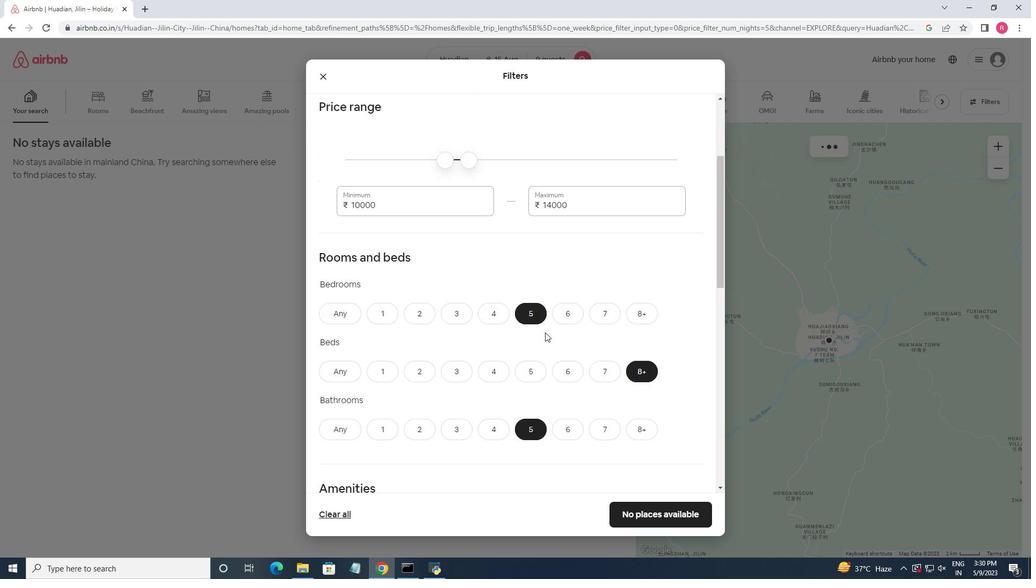 
Action: Mouse moved to (547, 335)
Screenshot: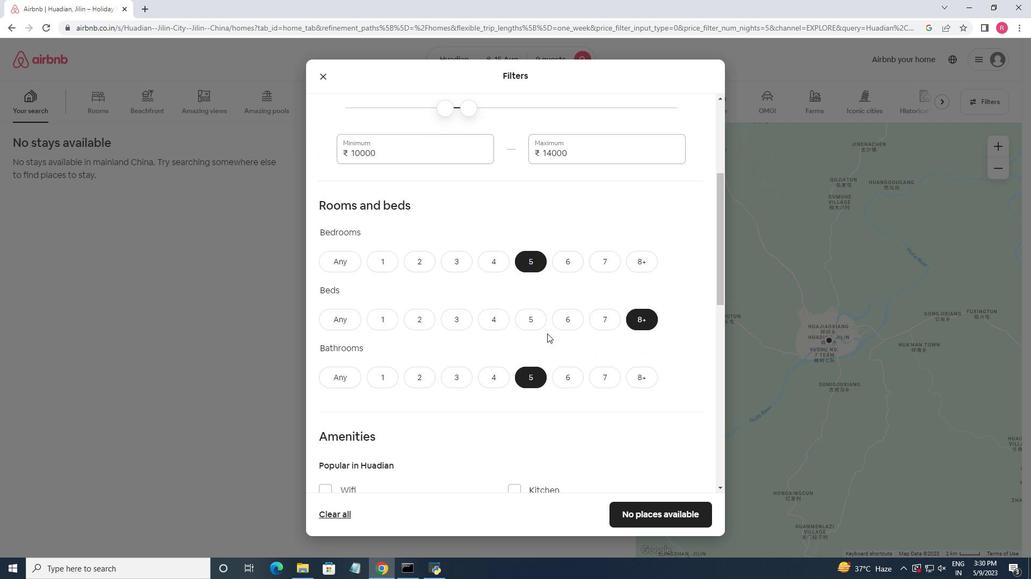 
Action: Mouse scrolled (547, 334) with delta (0, 0)
Screenshot: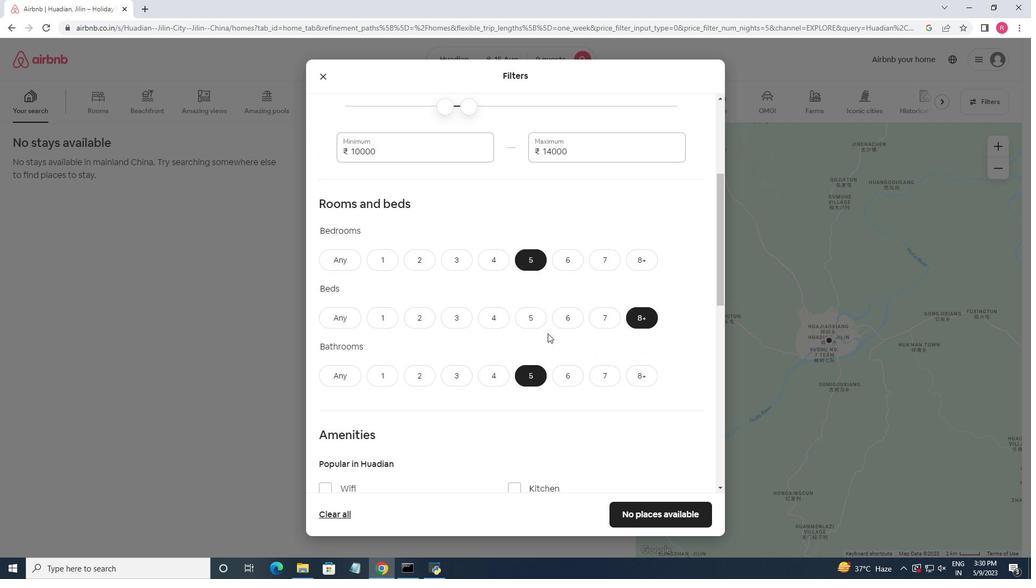 
Action: Mouse scrolled (547, 334) with delta (0, 0)
Screenshot: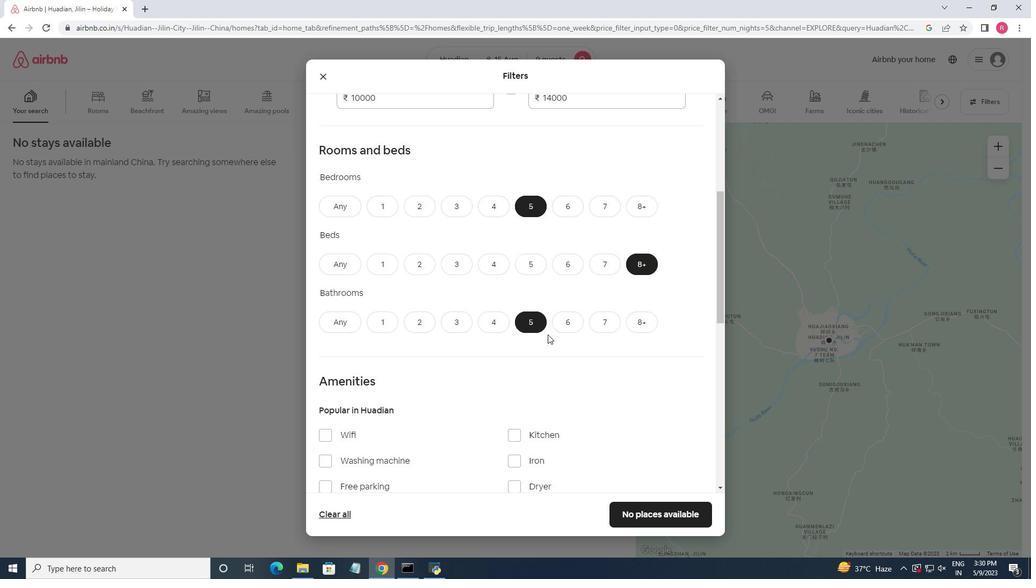 
Action: Mouse moved to (528, 372)
Screenshot: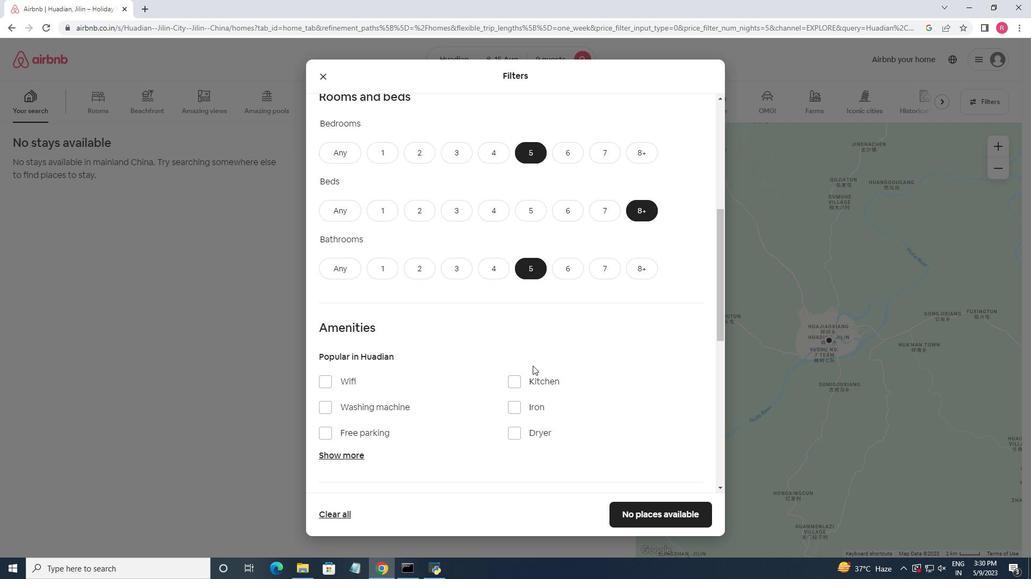 
Action: Mouse scrolled (528, 371) with delta (0, 0)
Screenshot: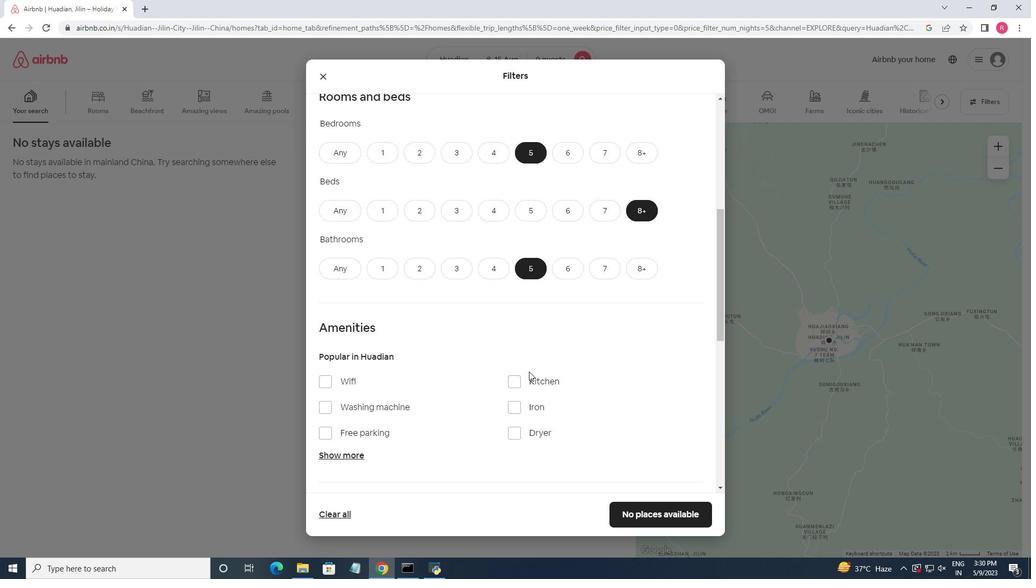 
Action: Mouse moved to (332, 332)
Screenshot: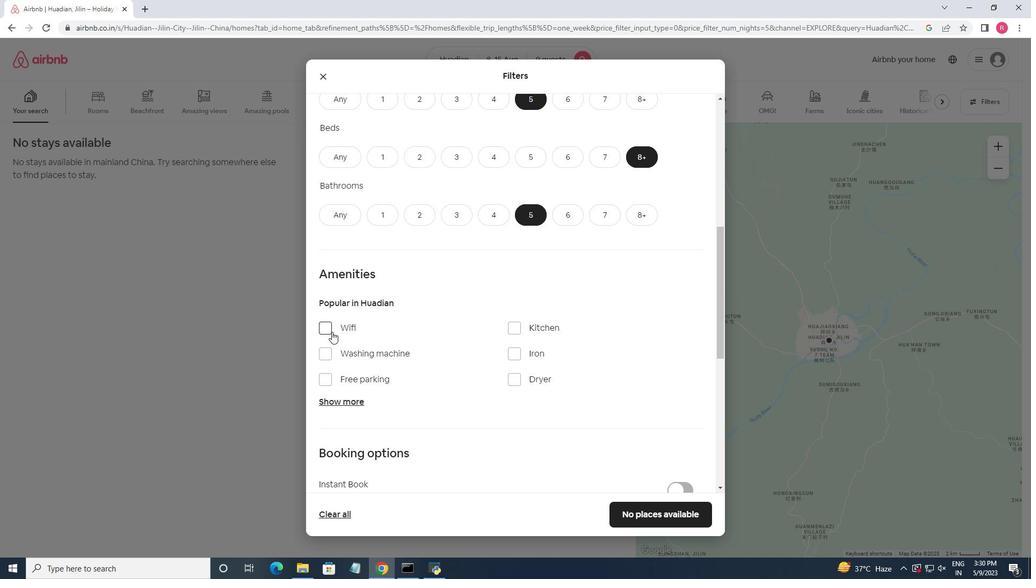 
Action: Mouse pressed left at (332, 332)
Screenshot: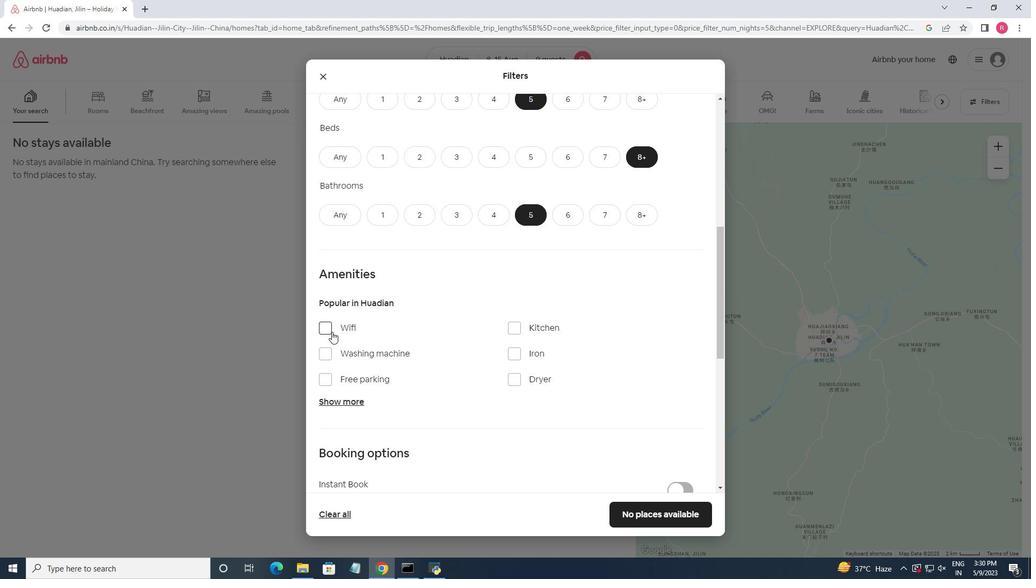
Action: Mouse moved to (330, 375)
Screenshot: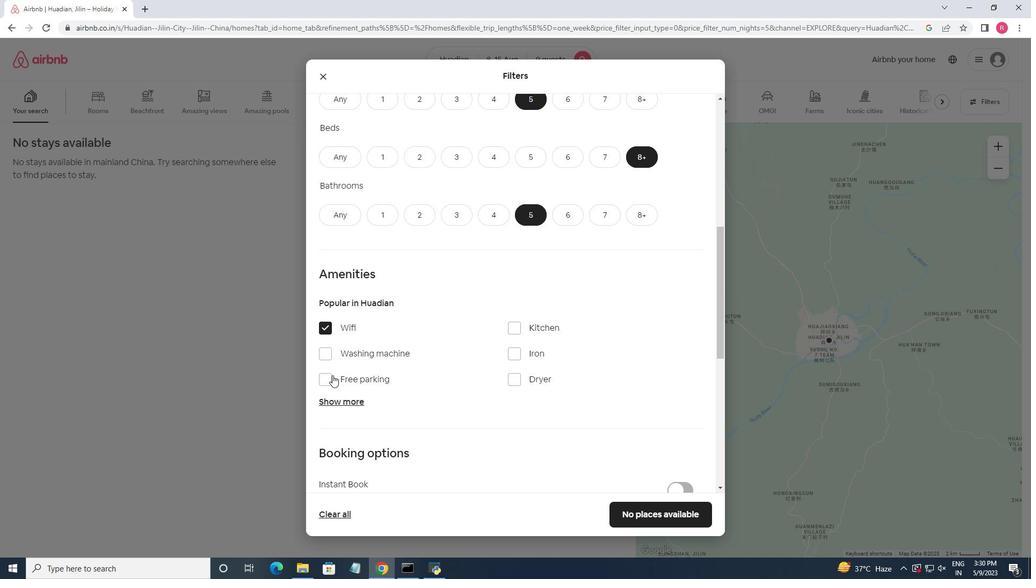 
Action: Mouse pressed left at (330, 375)
Screenshot: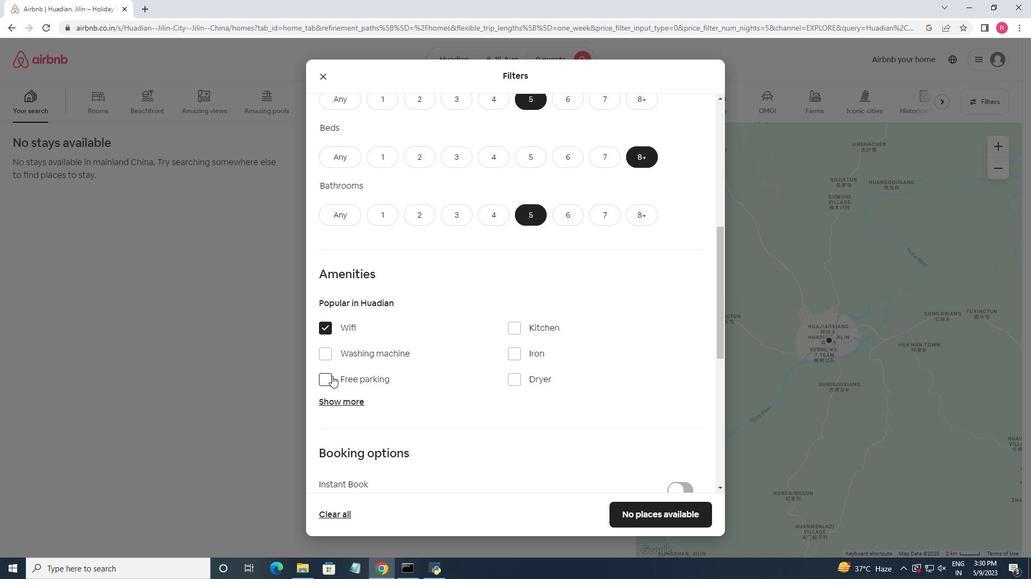 
Action: Mouse moved to (351, 402)
Screenshot: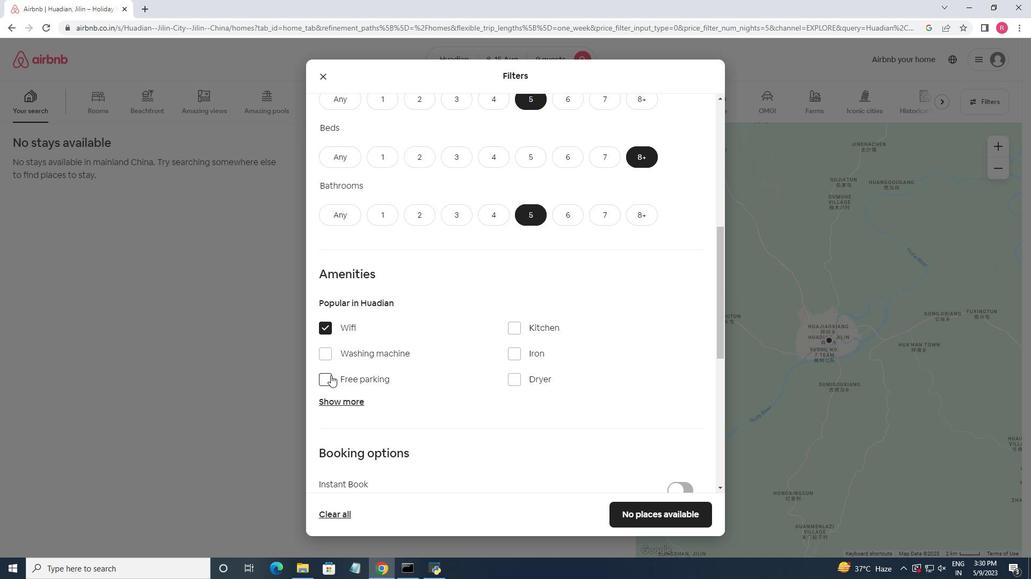 
Action: Mouse pressed left at (351, 402)
Screenshot: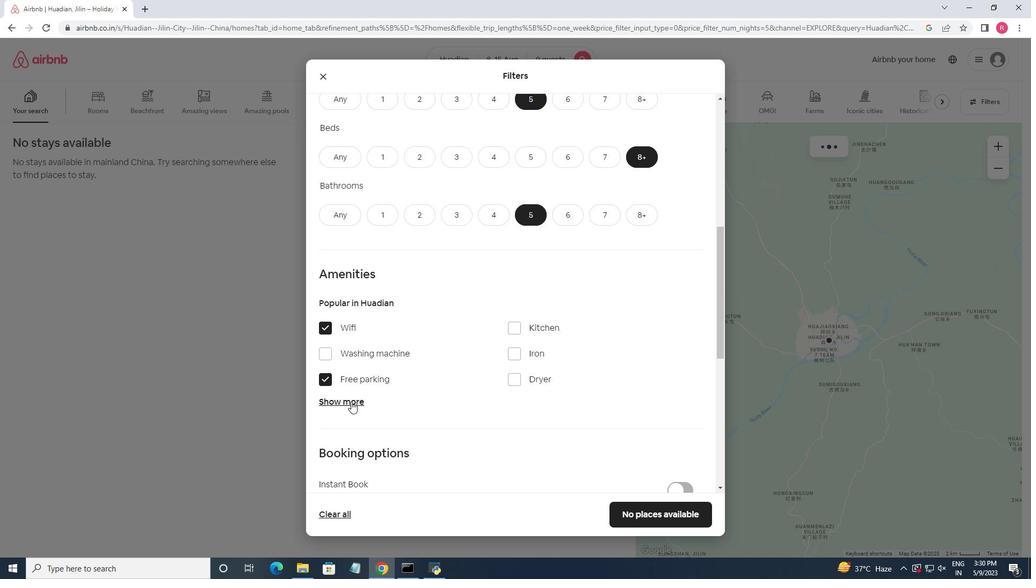 
Action: Mouse moved to (450, 406)
Screenshot: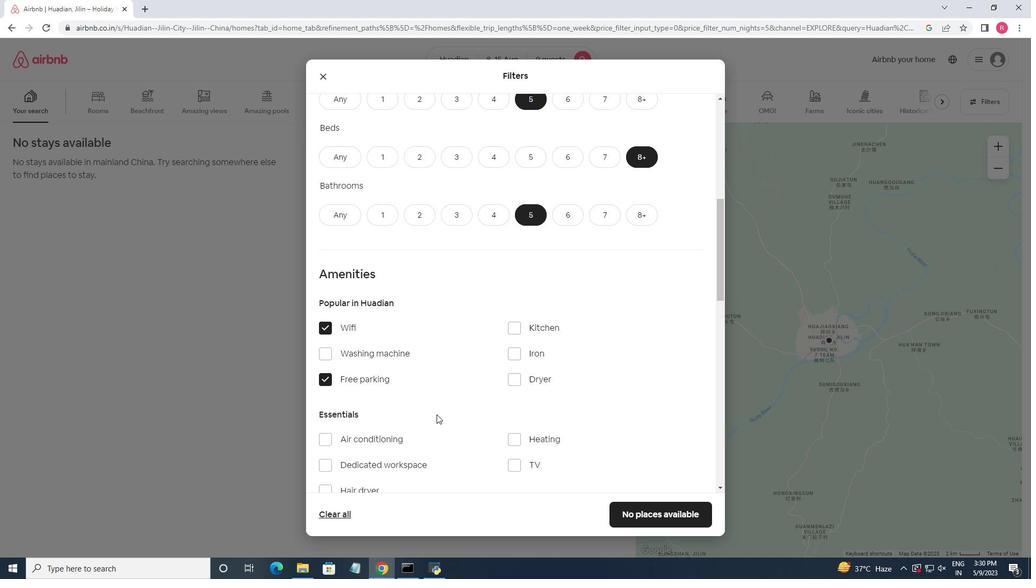 
Action: Mouse scrolled (450, 405) with delta (0, 0)
Screenshot: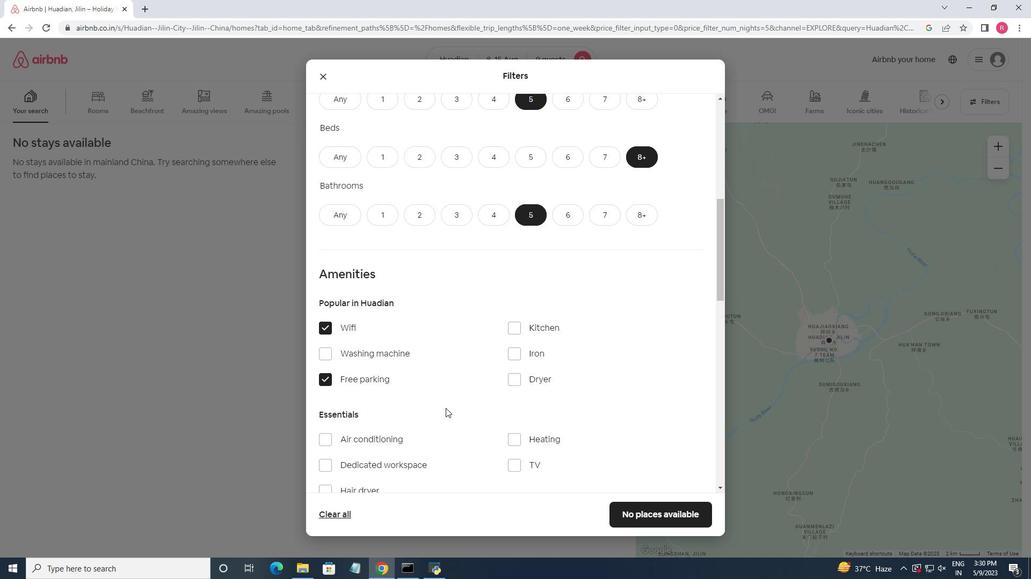 
Action: Mouse moved to (519, 414)
Screenshot: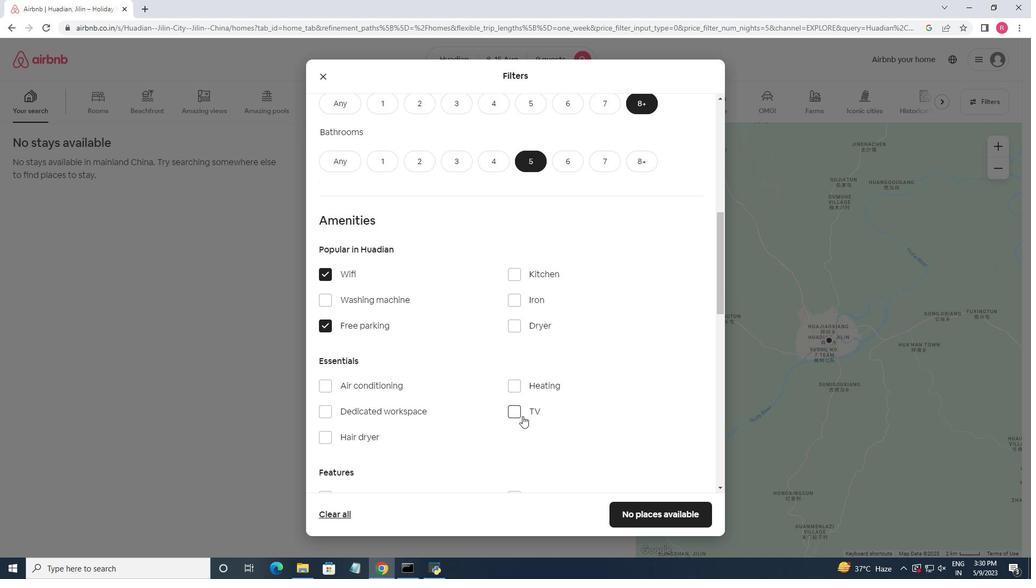 
Action: Mouse pressed left at (519, 414)
Screenshot: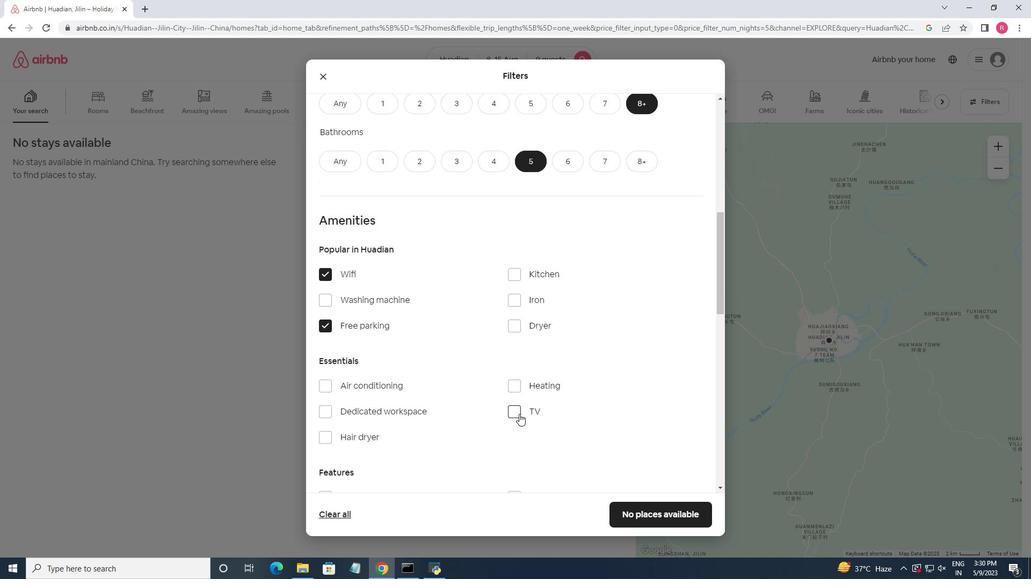 
Action: Mouse moved to (460, 383)
Screenshot: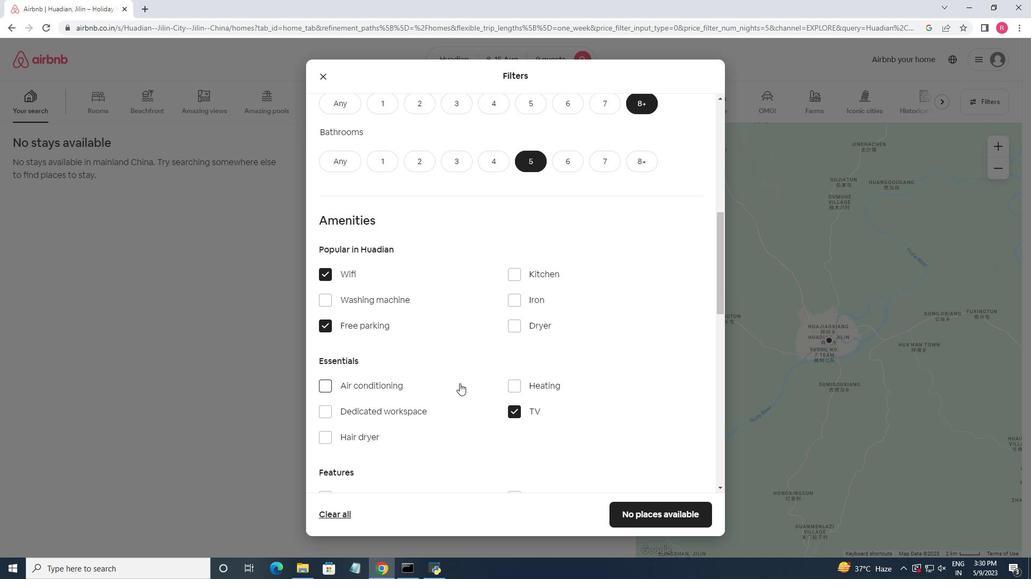 
Action: Mouse scrolled (460, 382) with delta (0, 0)
Screenshot: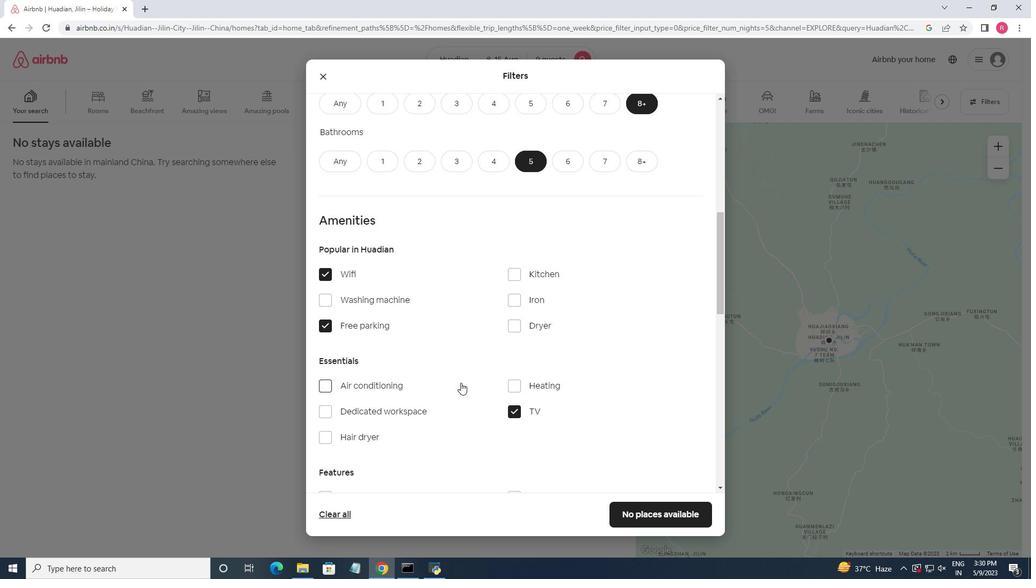 
Action: Mouse scrolled (460, 382) with delta (0, 0)
Screenshot: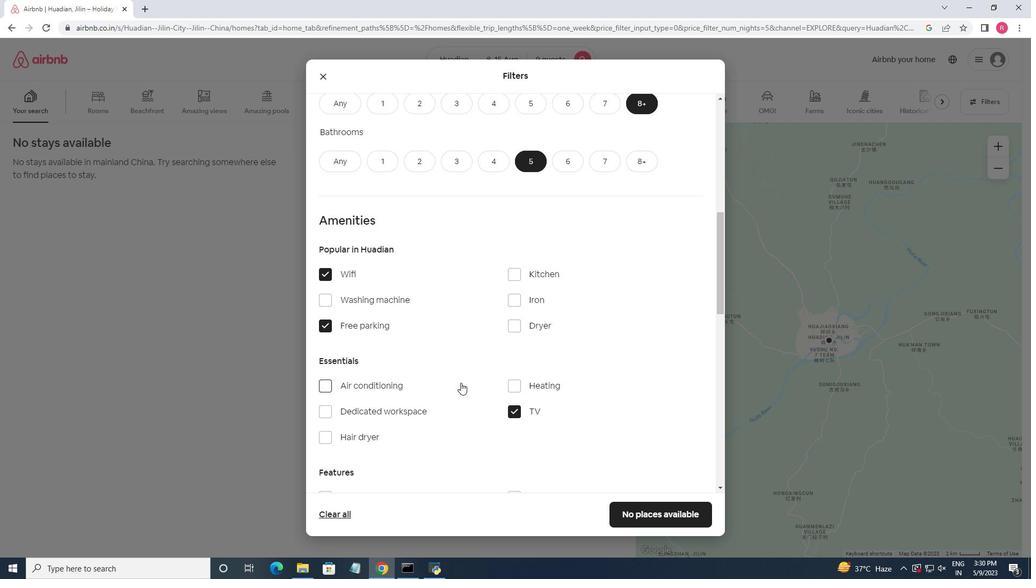 
Action: Mouse scrolled (460, 382) with delta (0, 0)
Screenshot: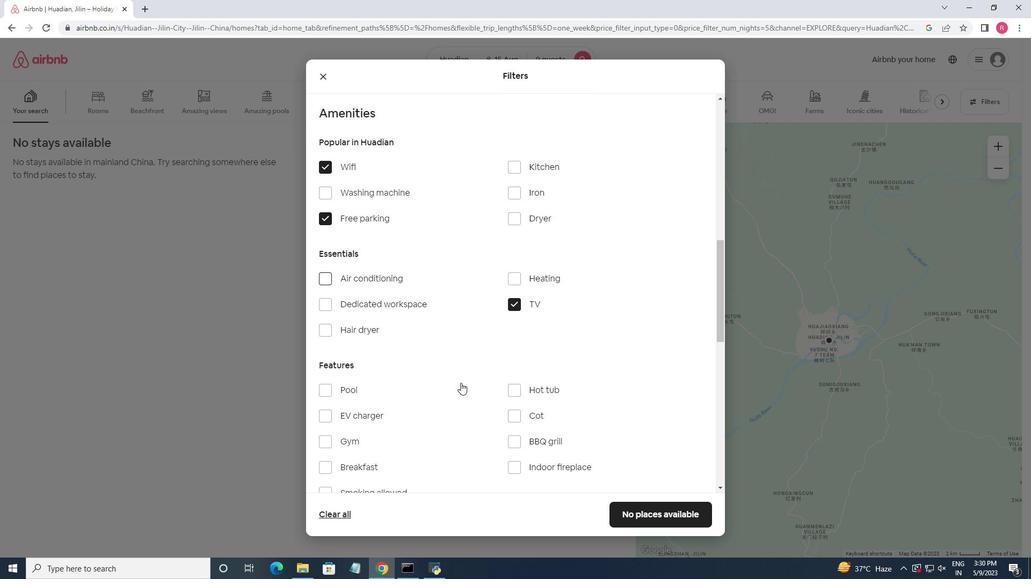 
Action: Mouse moved to (317, 388)
Screenshot: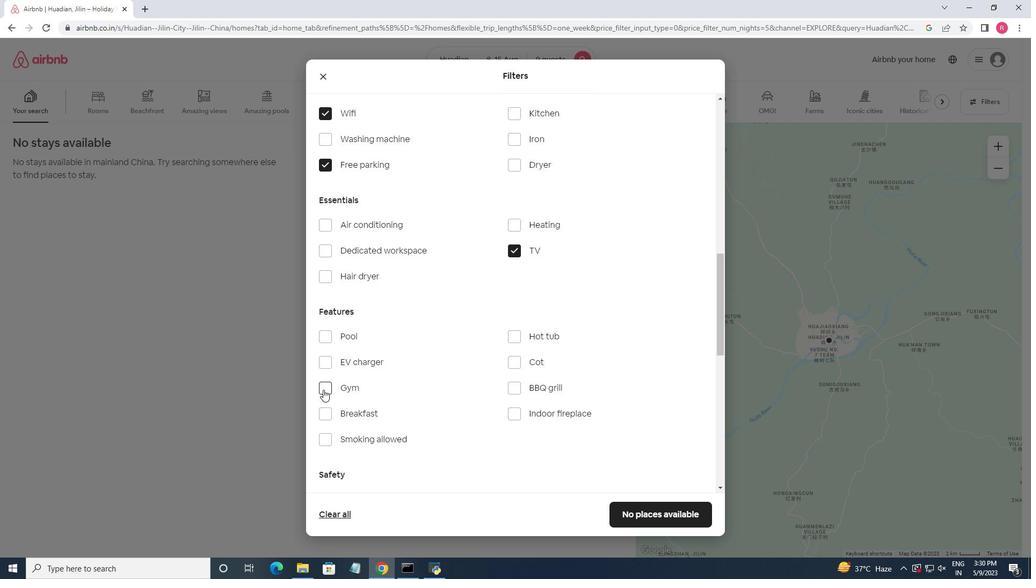 
Action: Mouse pressed left at (317, 388)
Screenshot: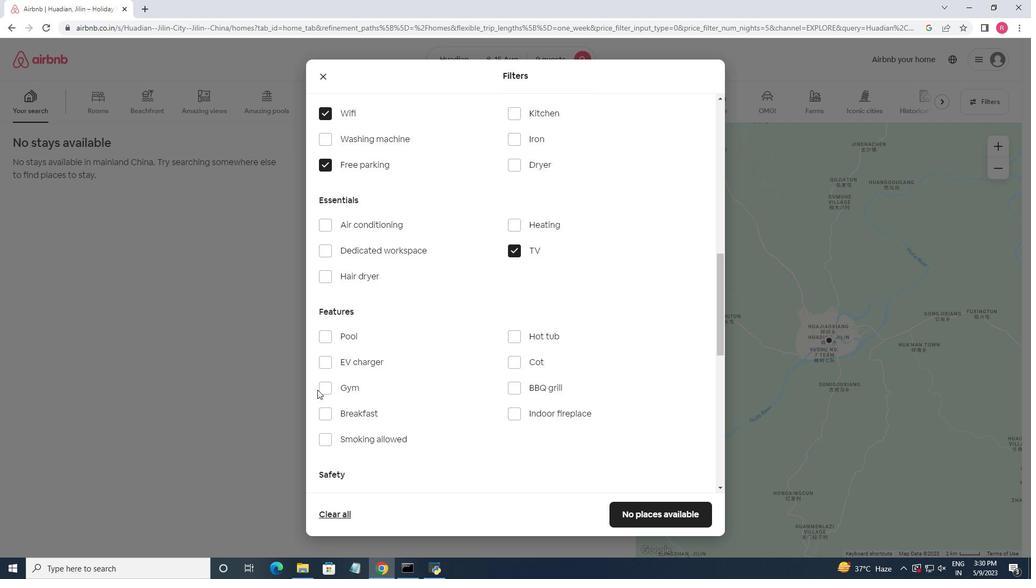 
Action: Mouse moved to (322, 402)
Screenshot: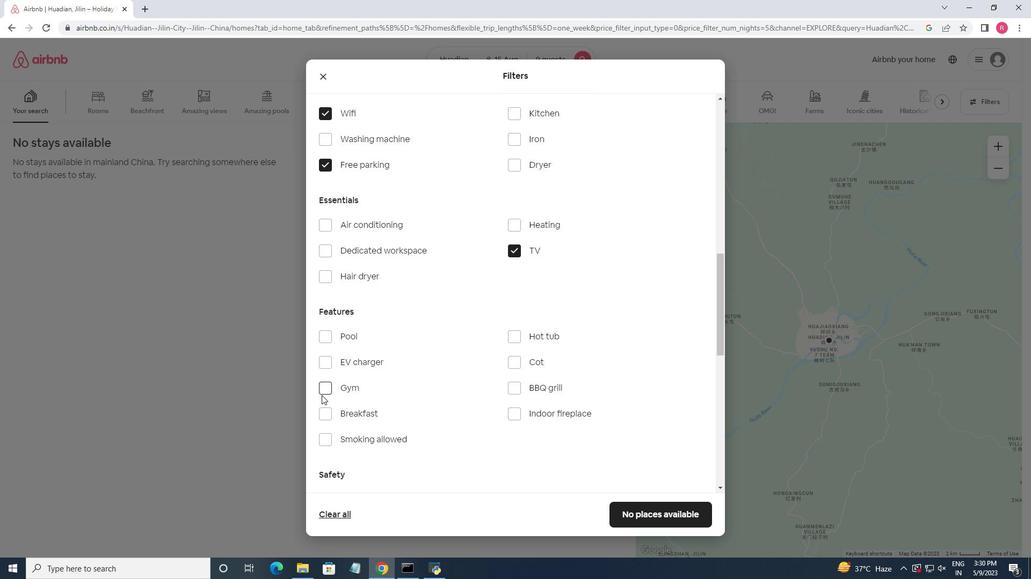 
Action: Mouse pressed left at (322, 402)
Screenshot: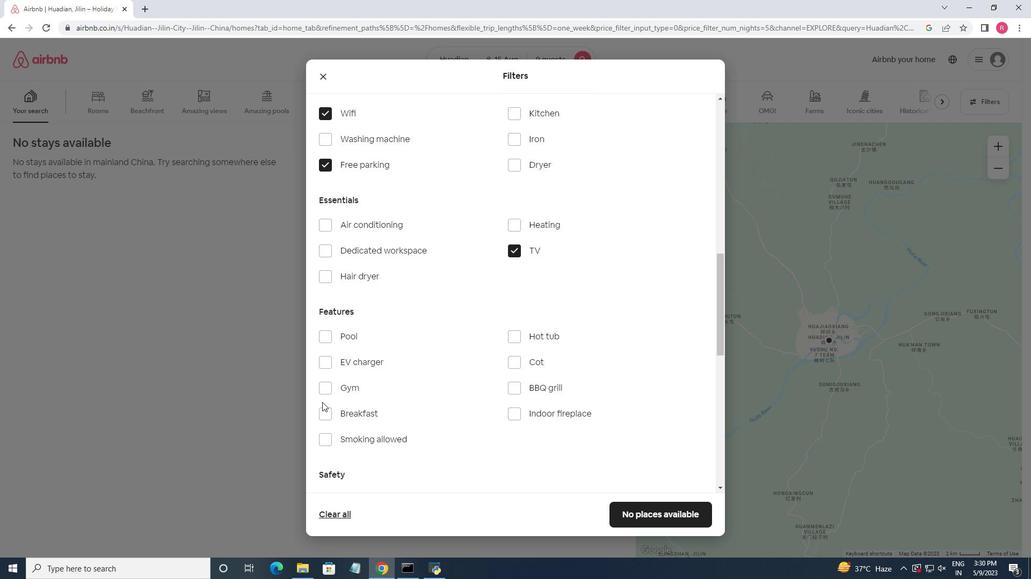 
Action: Mouse moved to (324, 411)
Screenshot: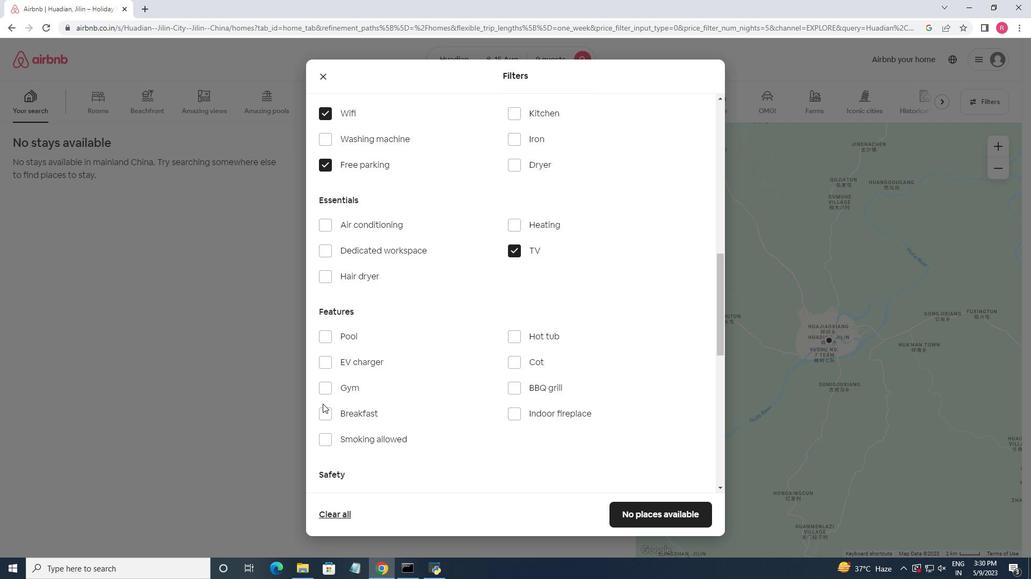 
Action: Mouse pressed left at (324, 411)
Screenshot: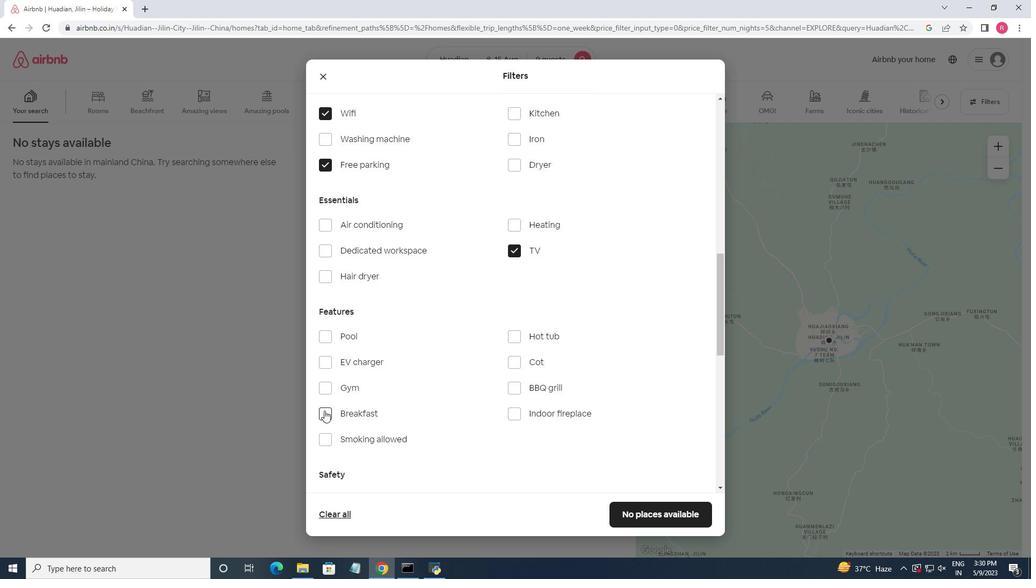 
Action: Mouse moved to (328, 387)
Screenshot: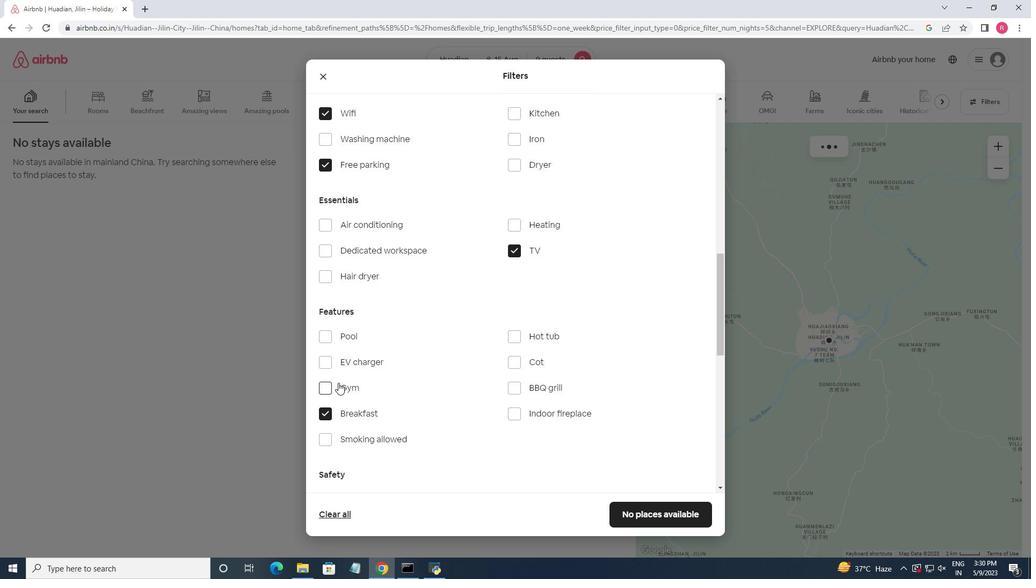 
Action: Mouse pressed left at (328, 387)
Screenshot: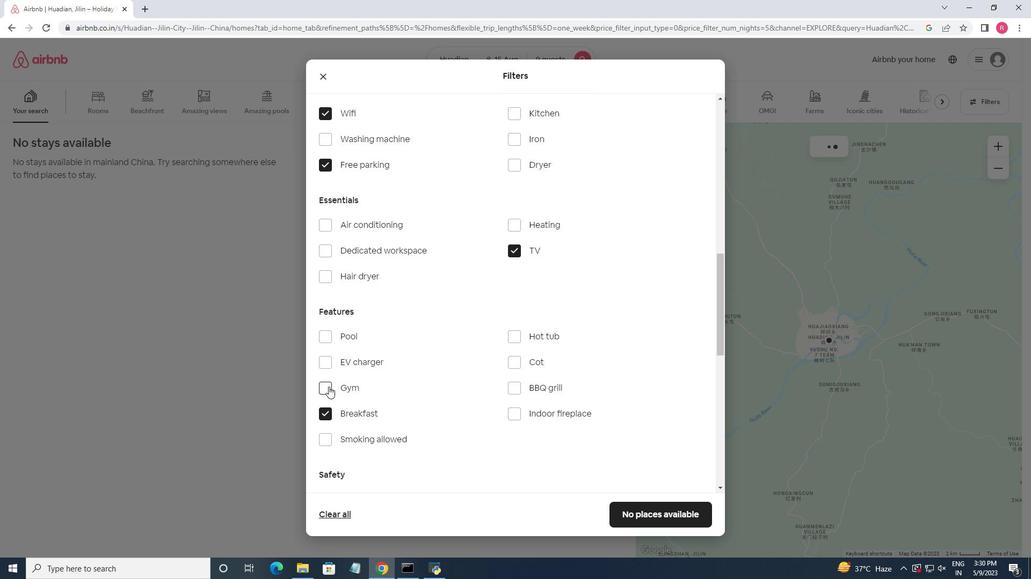 
Action: Mouse moved to (429, 379)
Screenshot: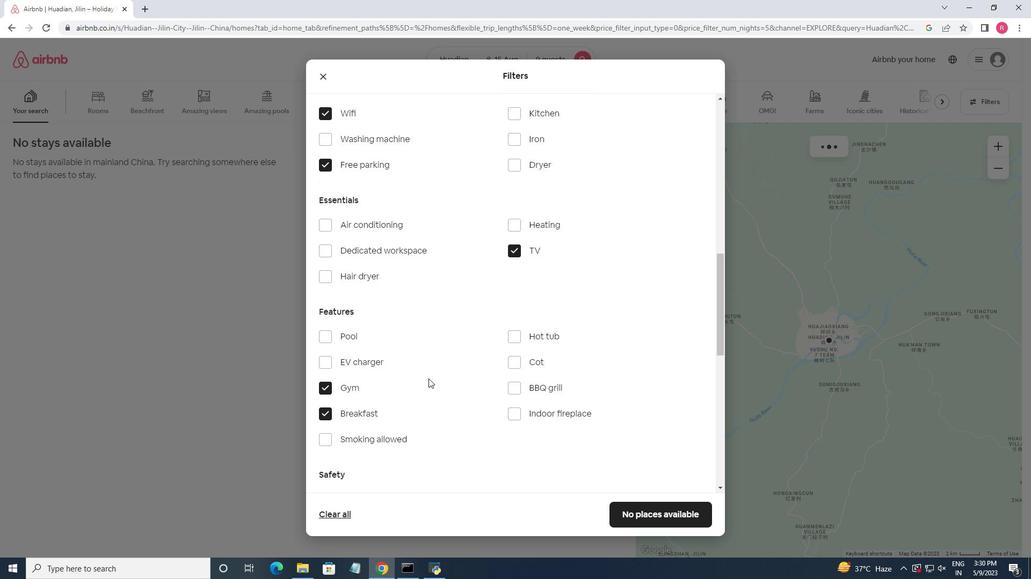 
Action: Mouse scrolled (429, 378) with delta (0, 0)
Screenshot: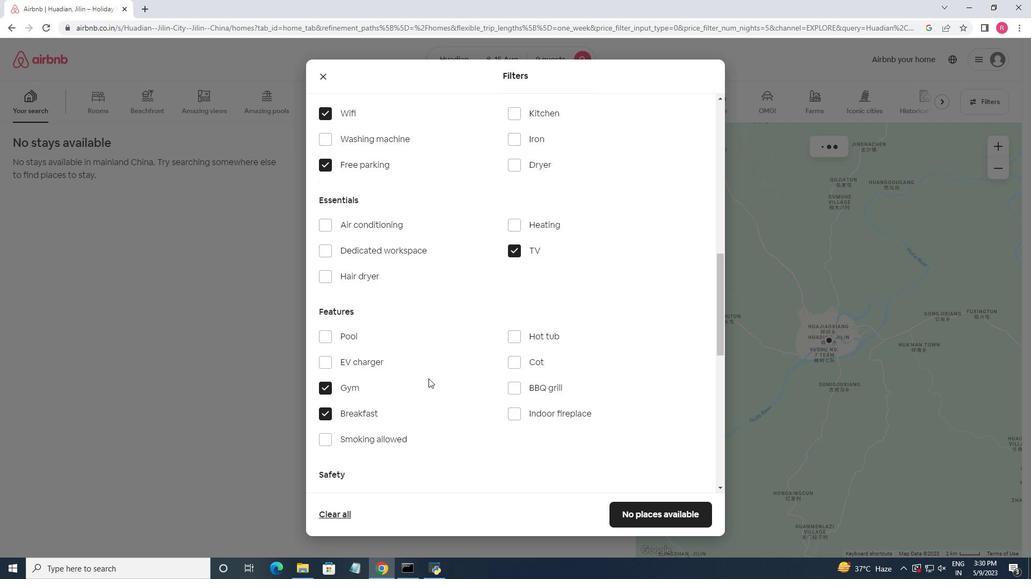 
Action: Mouse moved to (429, 379)
Screenshot: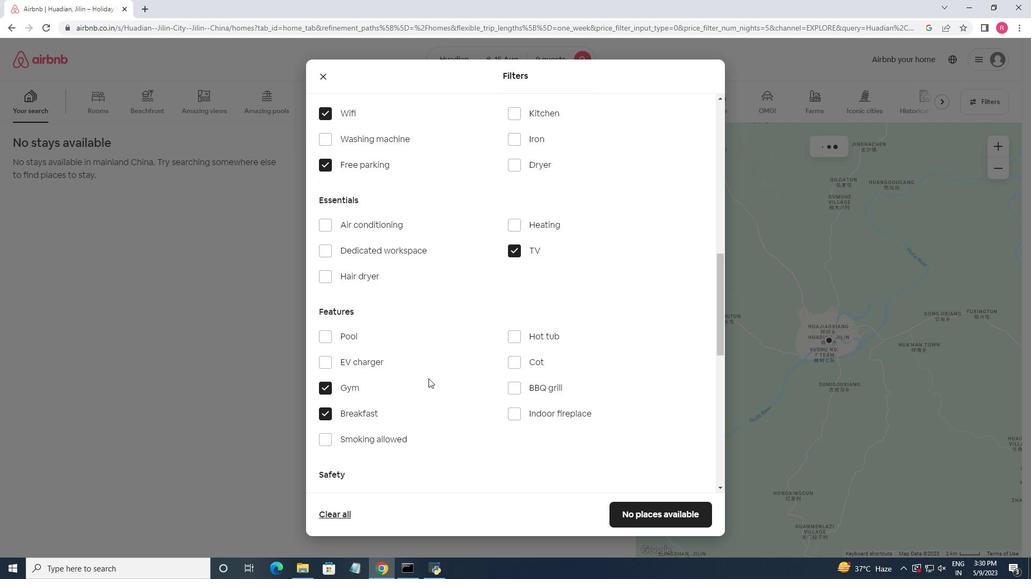 
Action: Mouse scrolled (429, 378) with delta (0, 0)
Screenshot: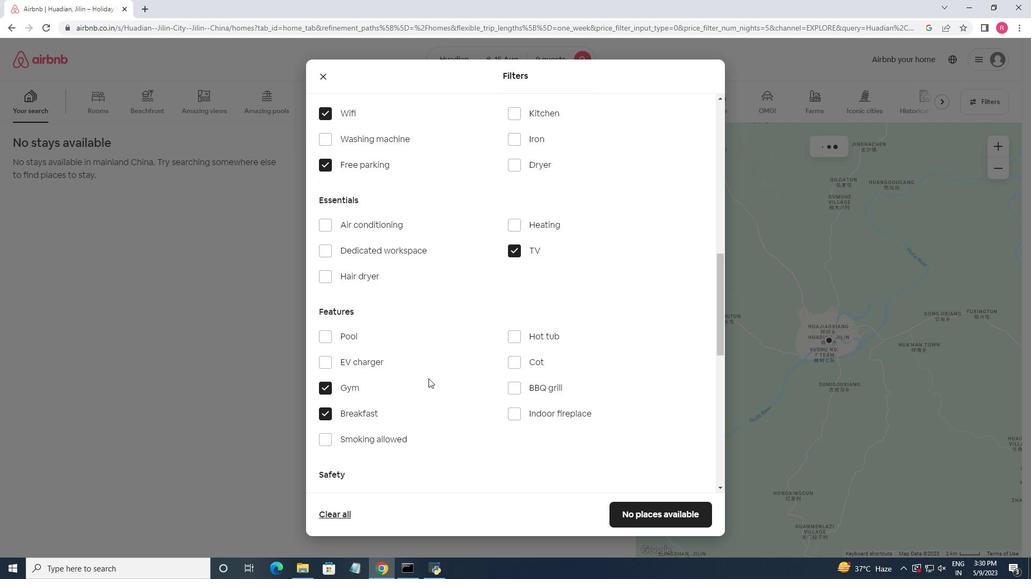 
Action: Mouse moved to (433, 379)
Screenshot: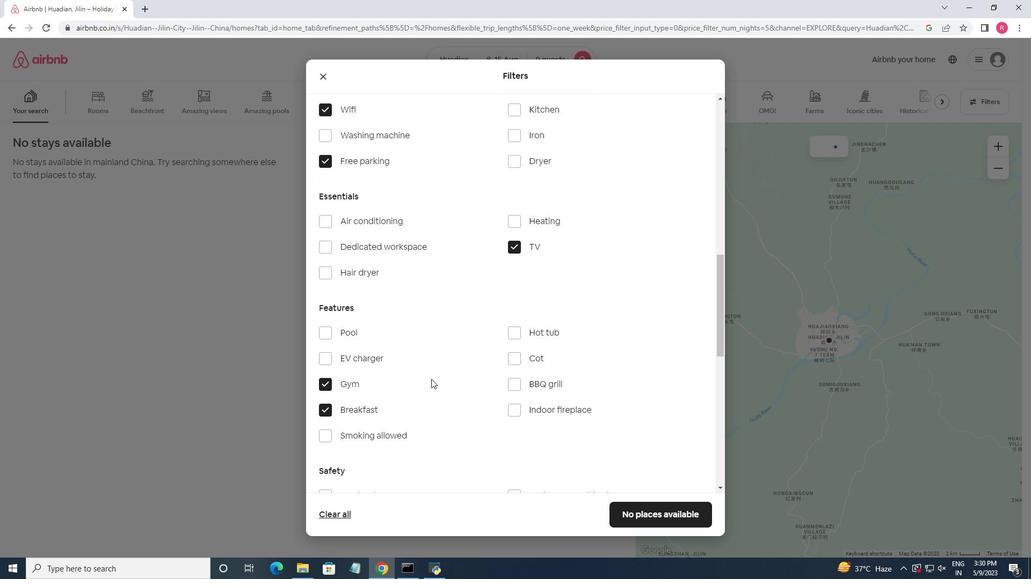 
Action: Mouse scrolled (433, 379) with delta (0, 0)
Screenshot: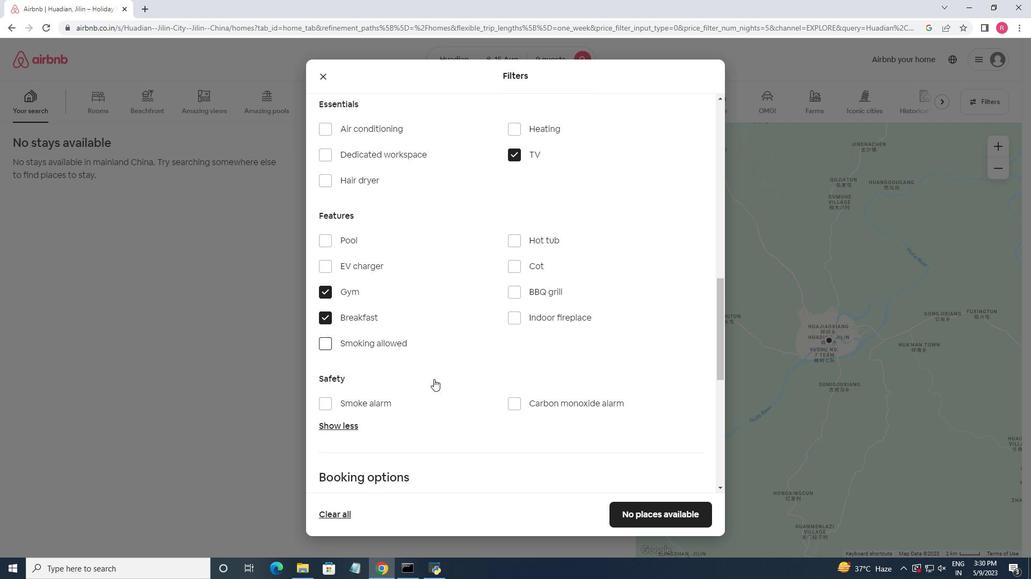 
Action: Mouse scrolled (433, 379) with delta (0, 0)
Screenshot: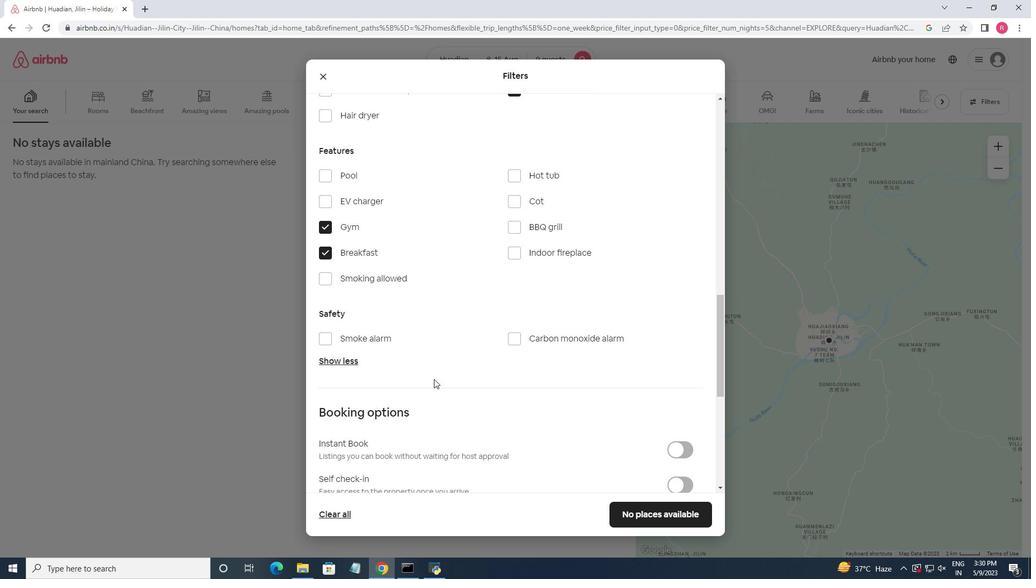 
Action: Mouse scrolled (433, 379) with delta (0, 0)
Screenshot: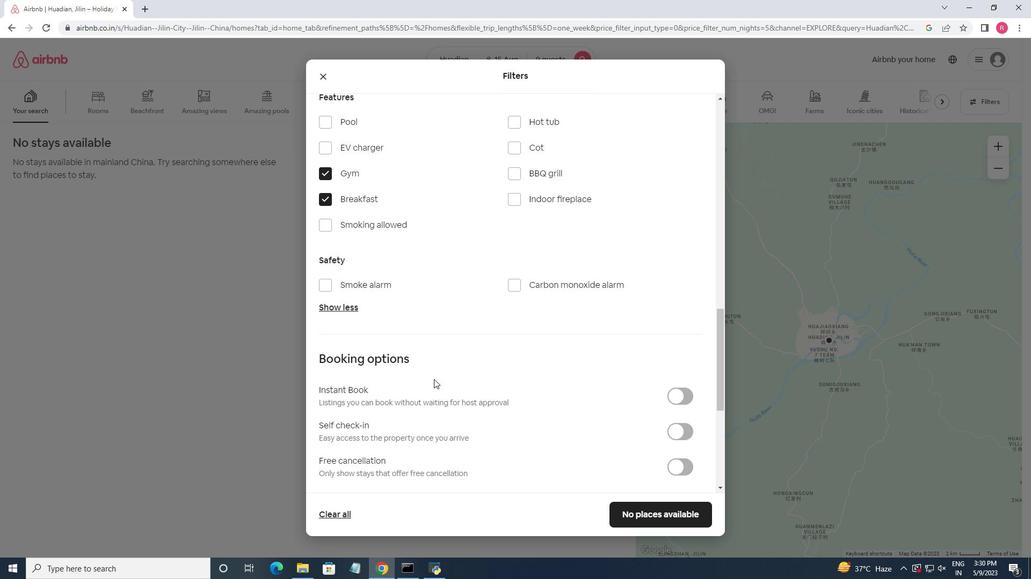 
Action: Mouse scrolled (433, 379) with delta (0, 0)
Screenshot: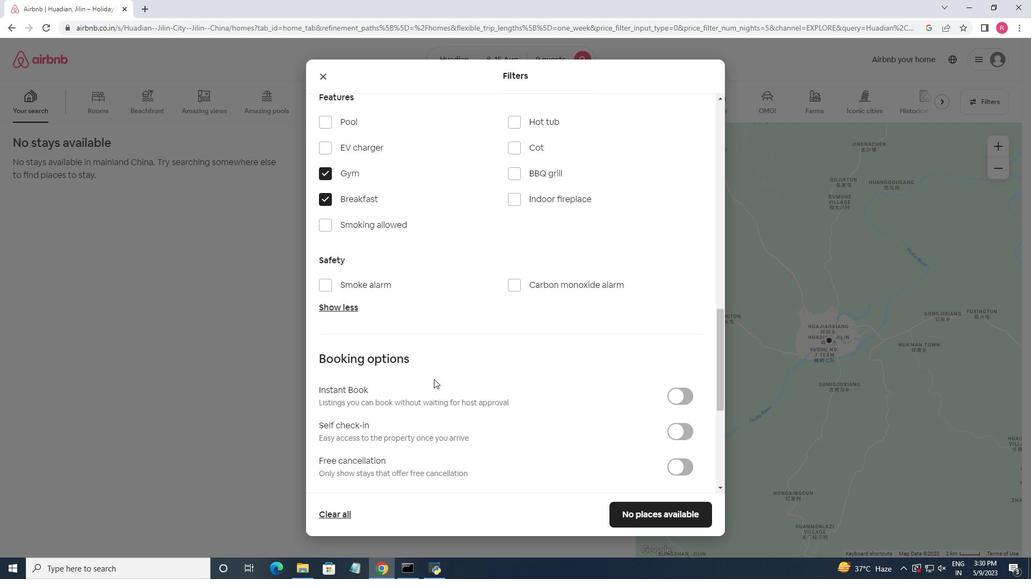 
Action: Mouse moved to (682, 331)
Screenshot: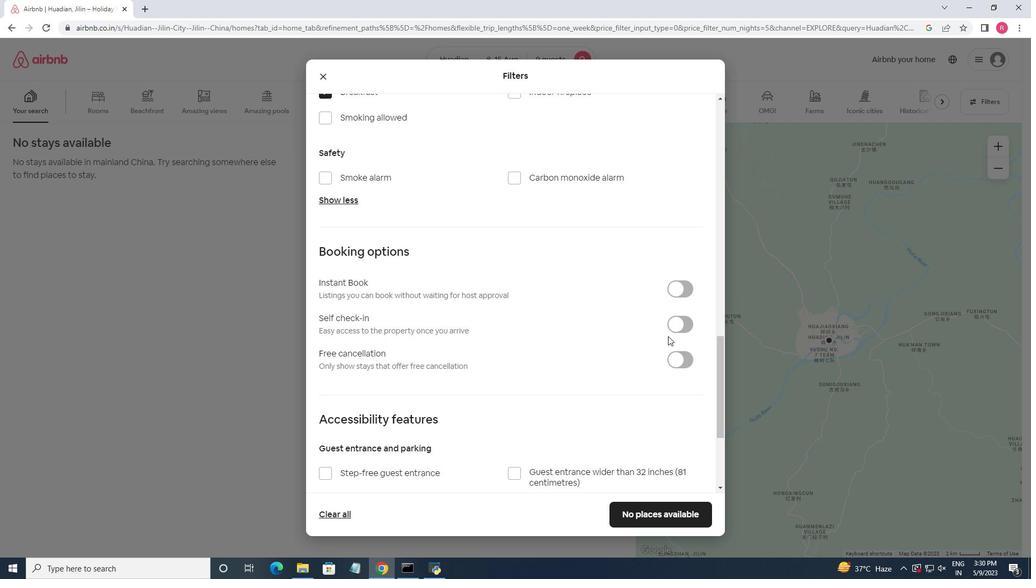 
Action: Mouse pressed left at (682, 331)
Screenshot: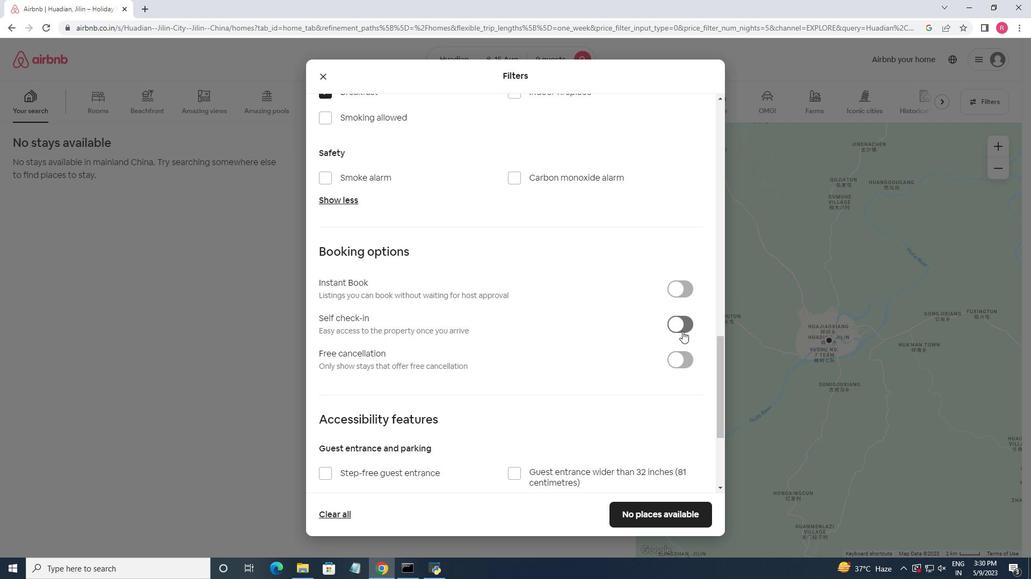 
Action: Mouse moved to (509, 373)
Screenshot: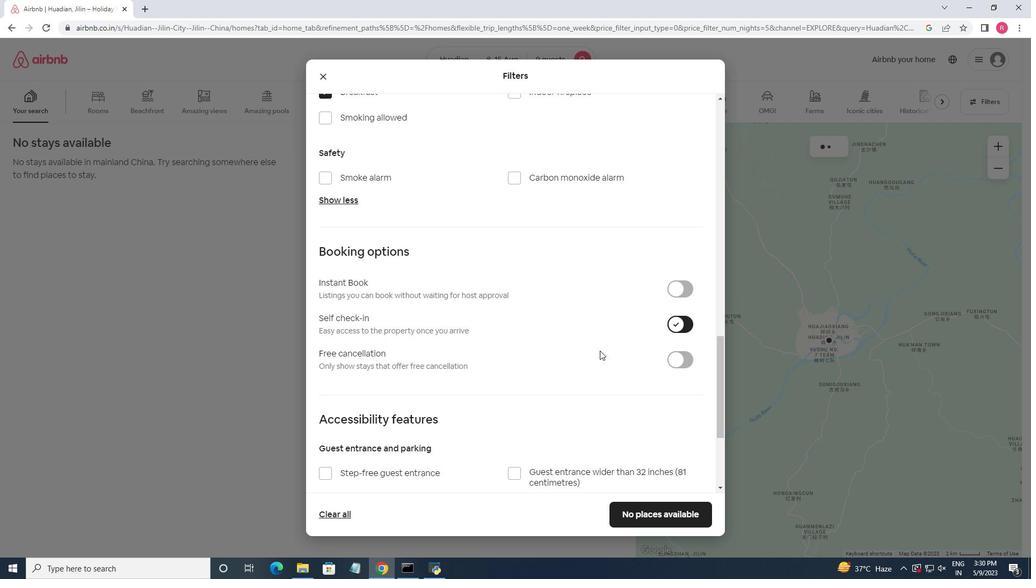 
Action: Mouse scrolled (509, 373) with delta (0, 0)
Screenshot: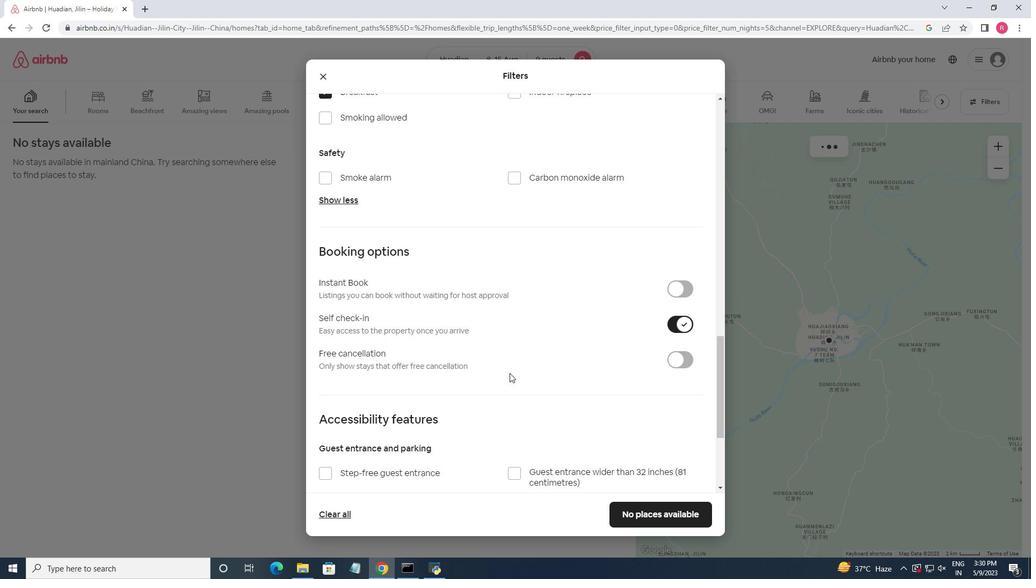 
Action: Mouse scrolled (509, 373) with delta (0, 0)
Screenshot: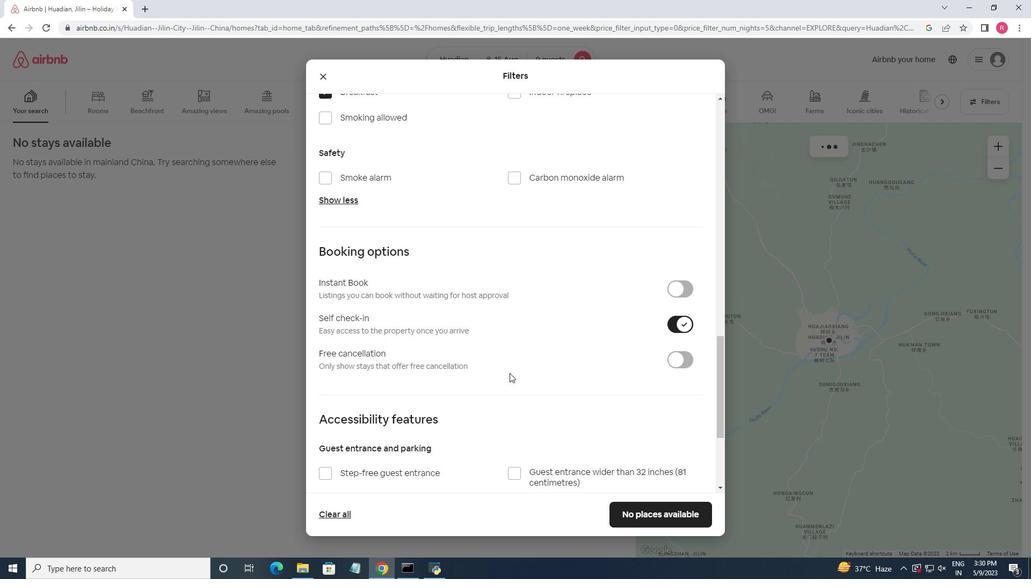 
Action: Mouse scrolled (509, 373) with delta (0, 0)
Screenshot: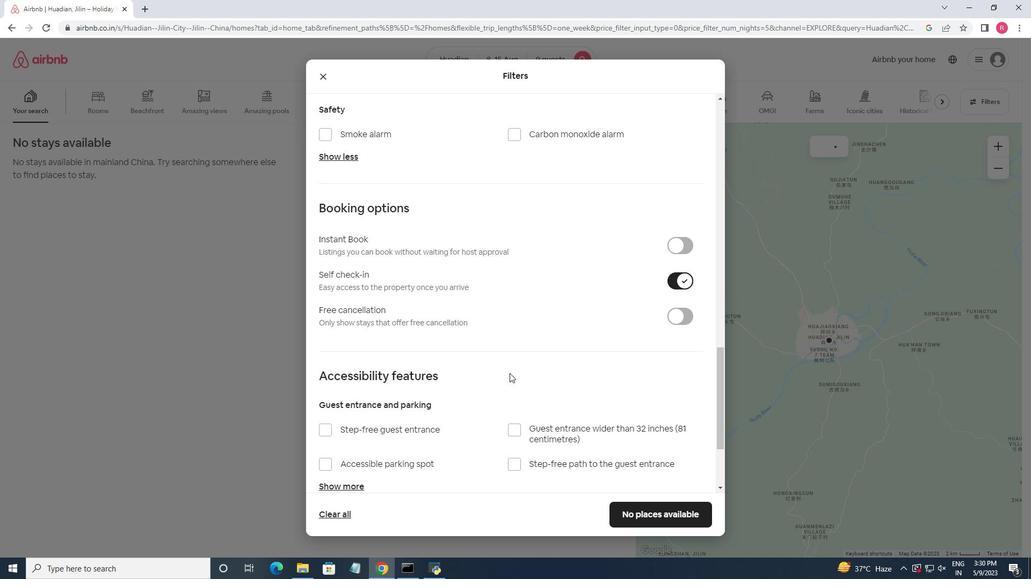 
Action: Mouse scrolled (509, 373) with delta (0, 0)
Screenshot: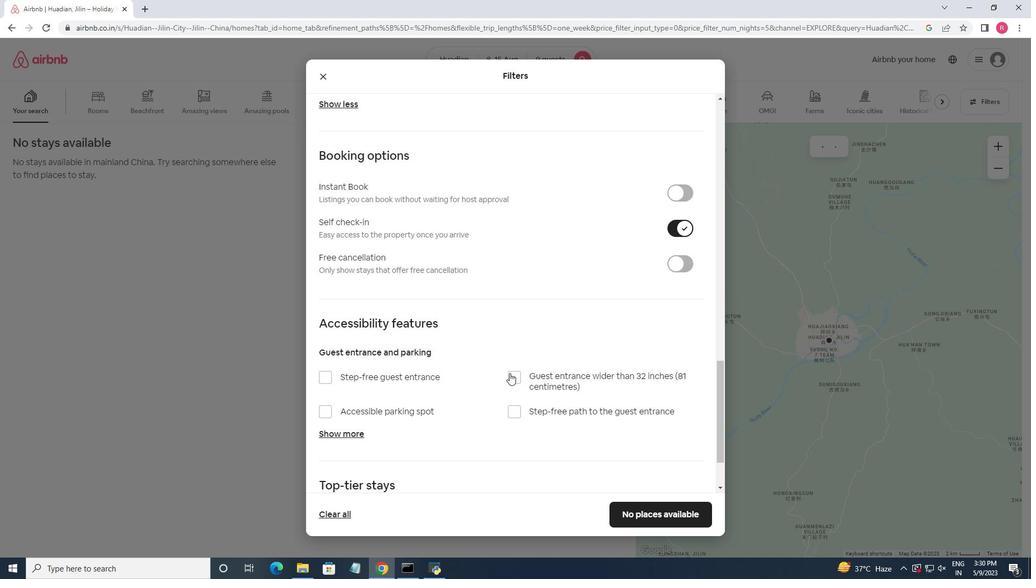 
Action: Mouse moved to (468, 418)
Screenshot: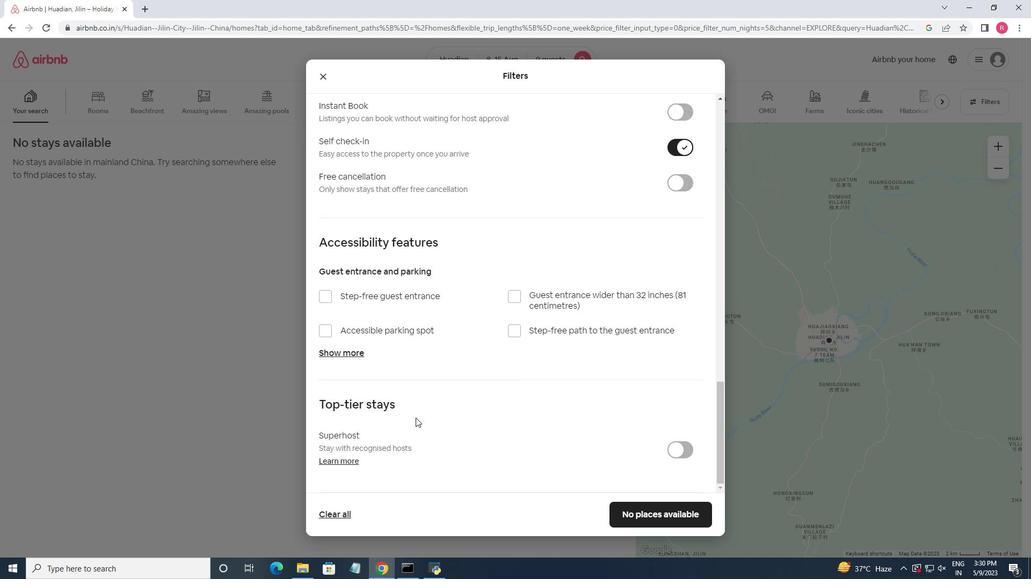 
Action: Mouse scrolled (468, 418) with delta (0, 0)
Screenshot: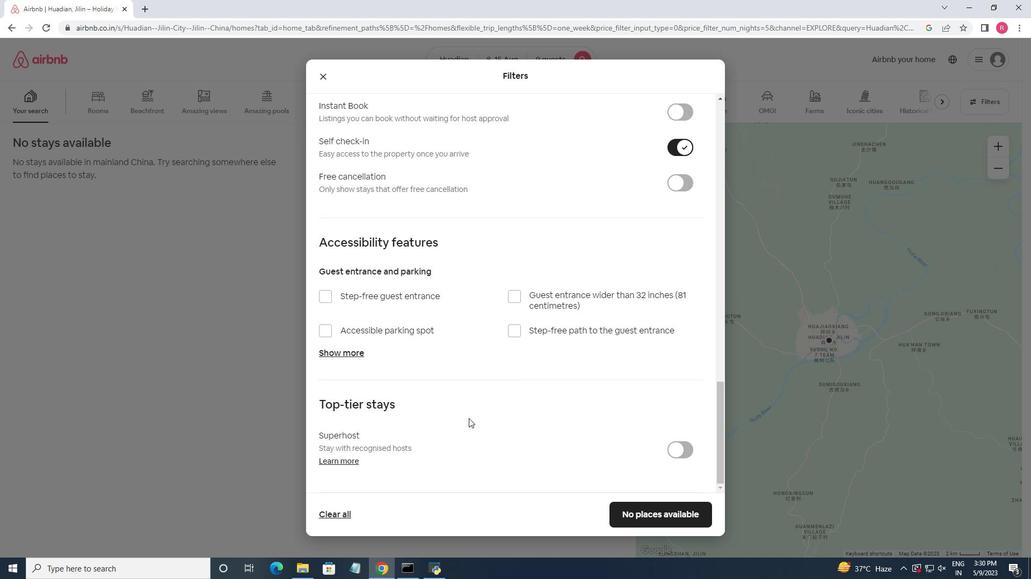
Action: Mouse scrolled (468, 418) with delta (0, 0)
Screenshot: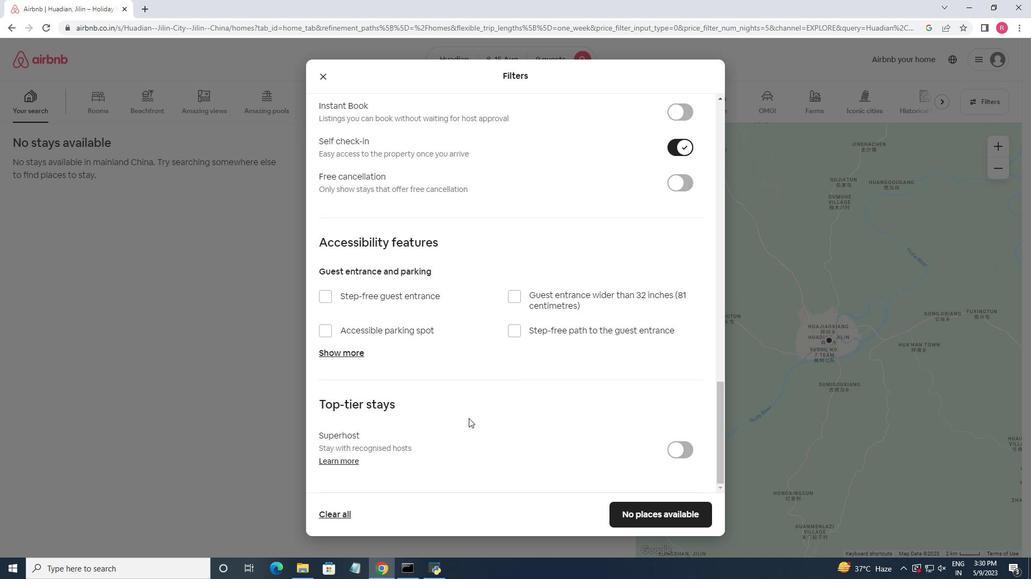 
Action: Mouse moved to (639, 508)
Screenshot: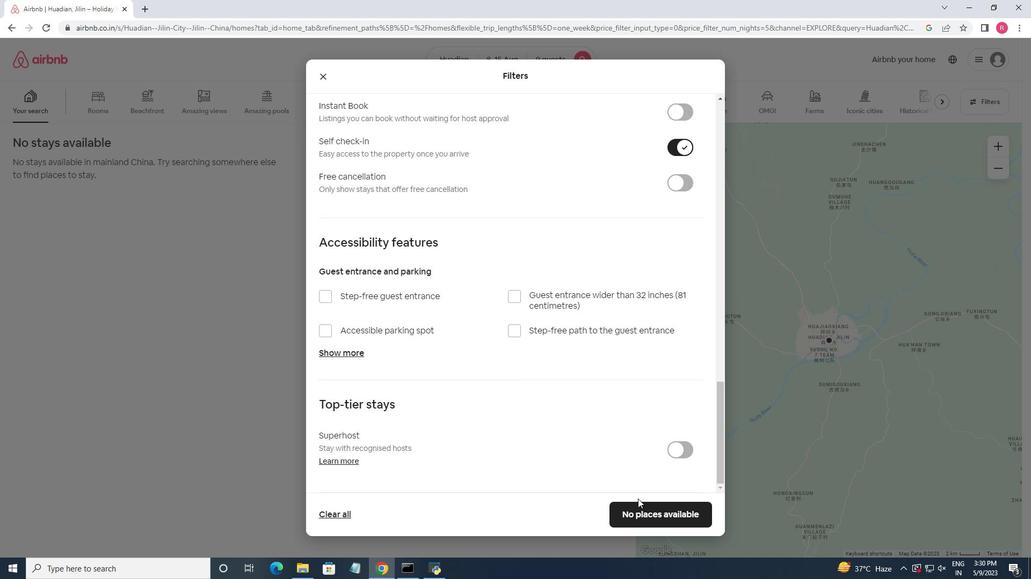 
Action: Mouse pressed left at (639, 508)
Screenshot: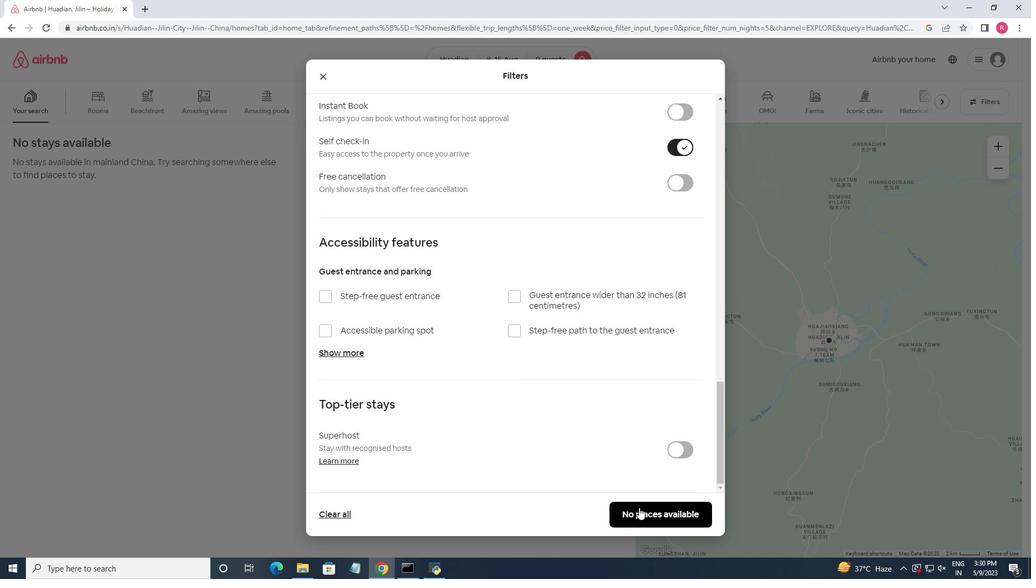 
